 Task: Create a due date automation trigger when advanced on, on the tuesday of the week before a card is due add basic assigned only to me at 11:00 AM.
Action: Mouse moved to (1159, 368)
Screenshot: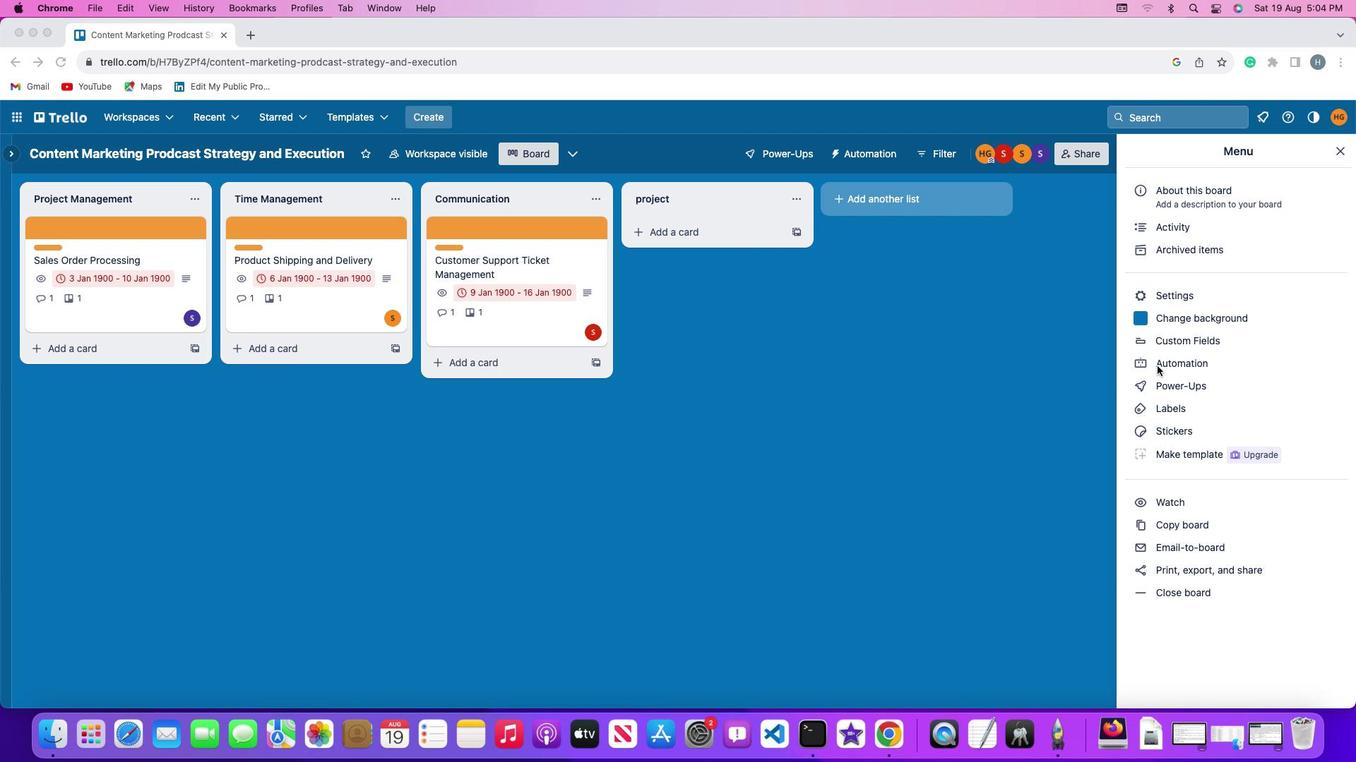 
Action: Mouse pressed left at (1159, 368)
Screenshot: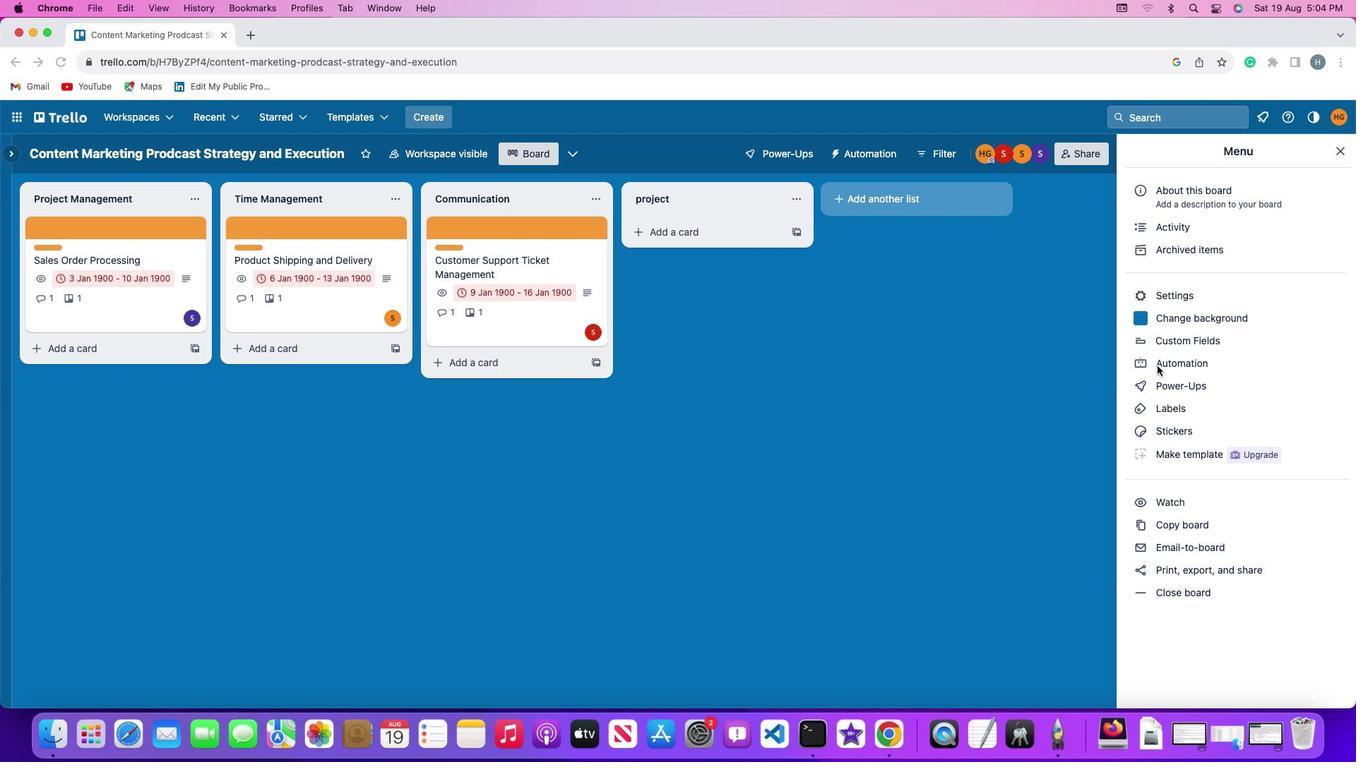 
Action: Mouse pressed left at (1159, 368)
Screenshot: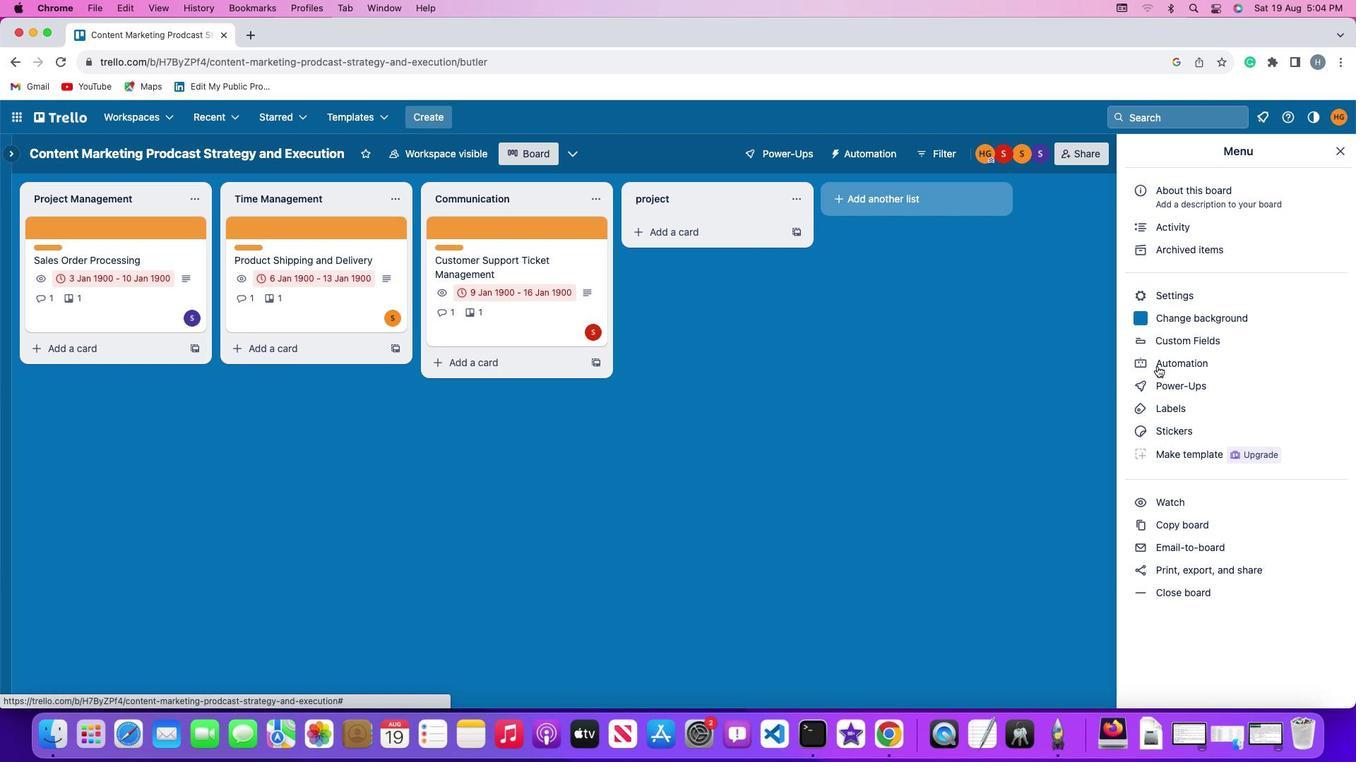 
Action: Mouse moved to (102, 337)
Screenshot: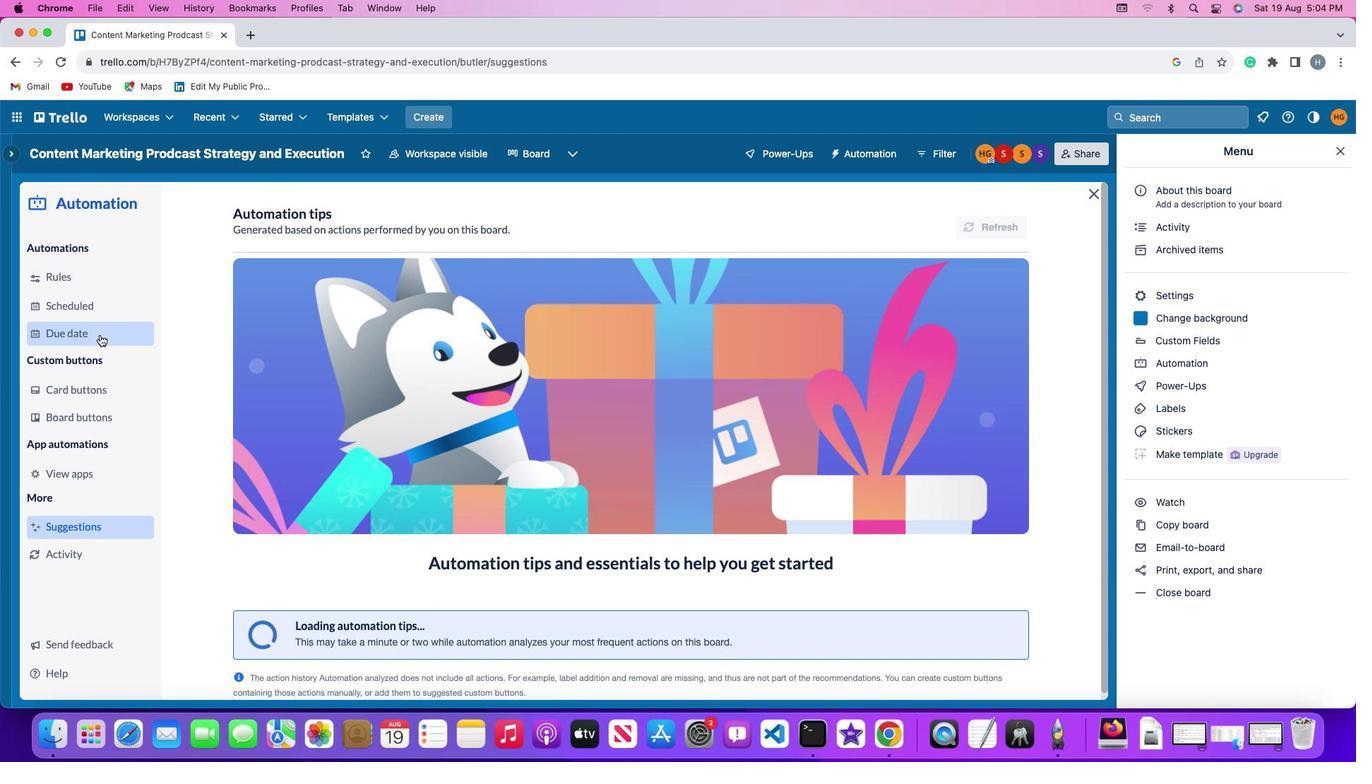 
Action: Mouse pressed left at (102, 337)
Screenshot: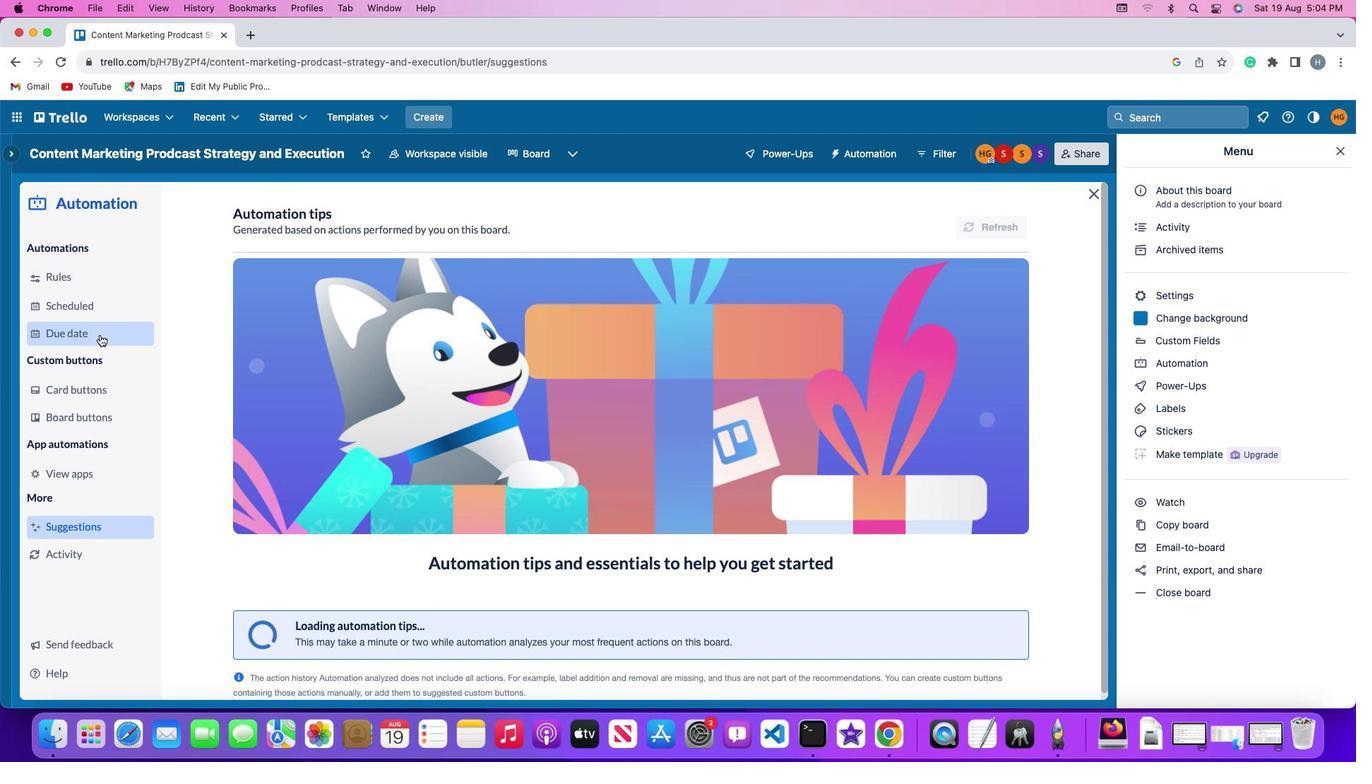 
Action: Mouse moved to (941, 216)
Screenshot: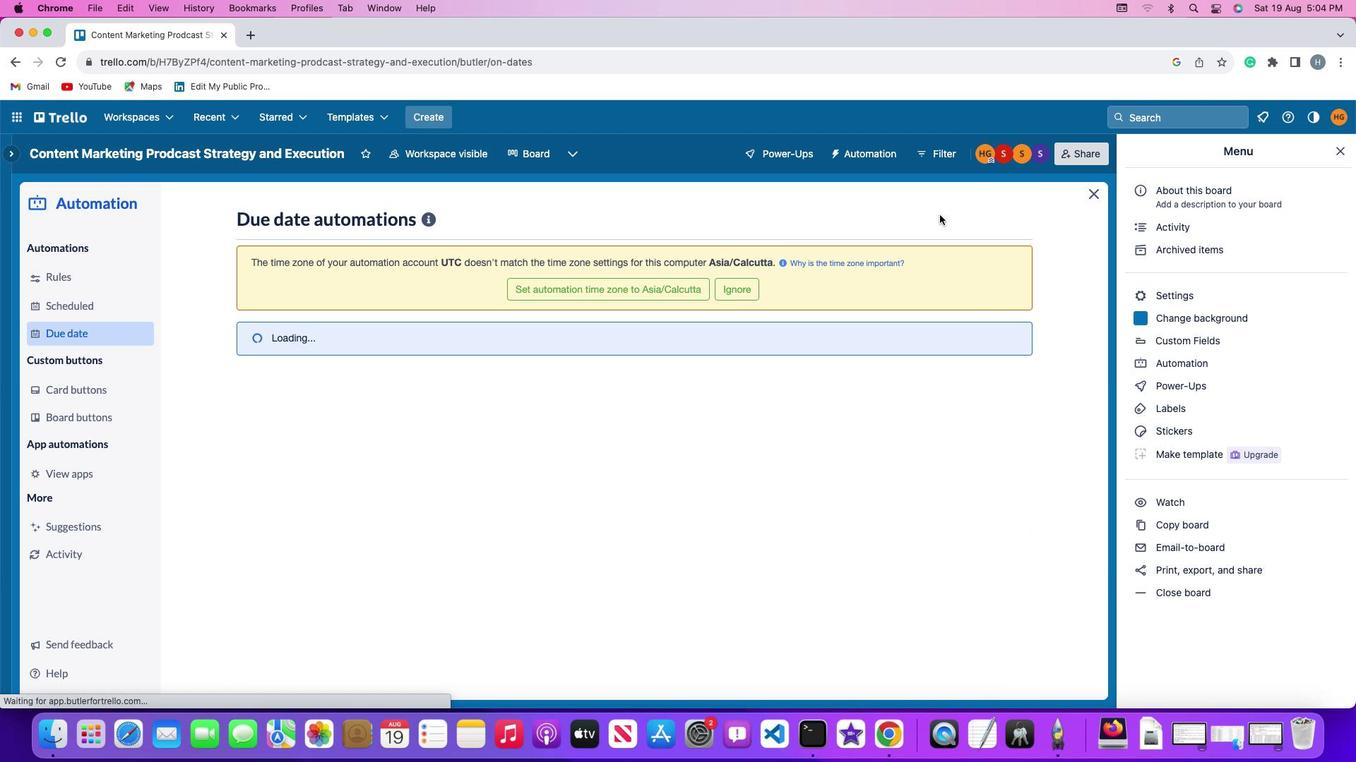 
Action: Mouse pressed left at (941, 216)
Screenshot: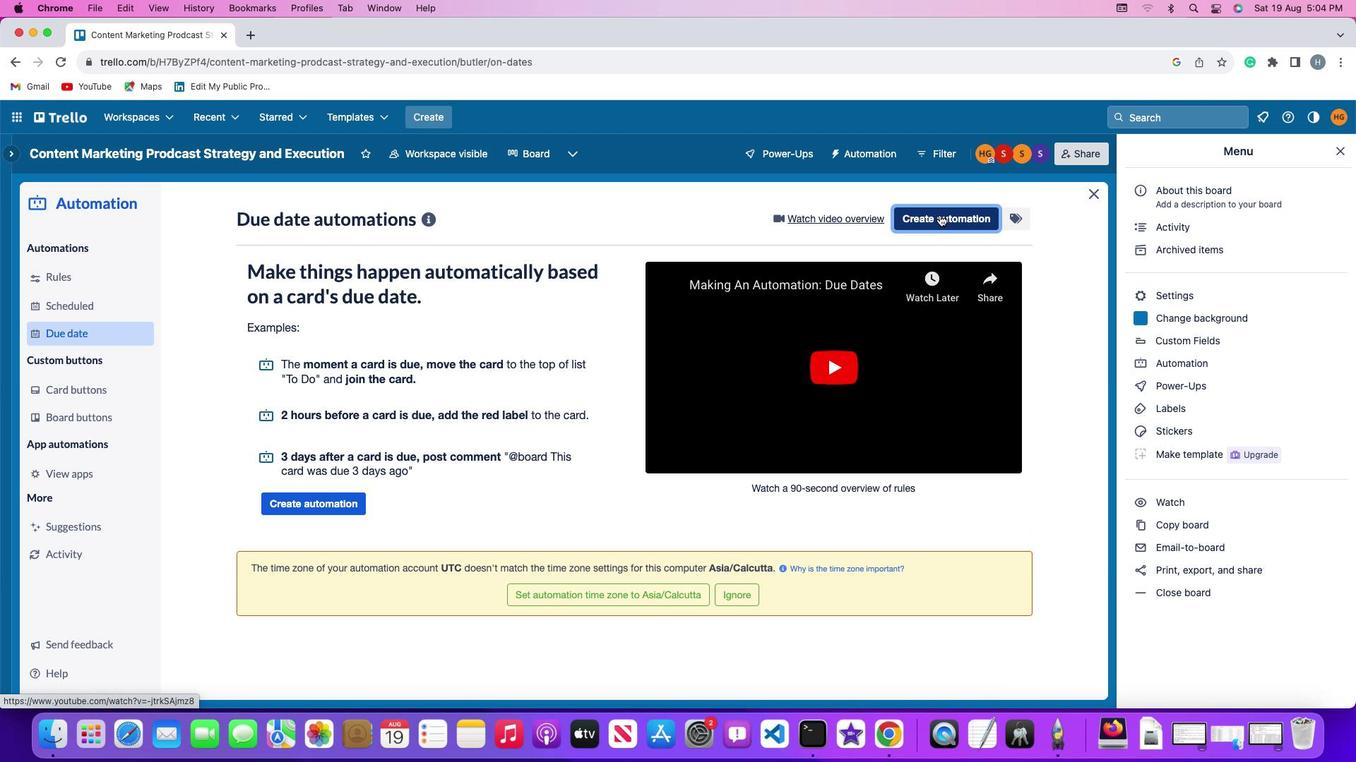 
Action: Mouse moved to (295, 358)
Screenshot: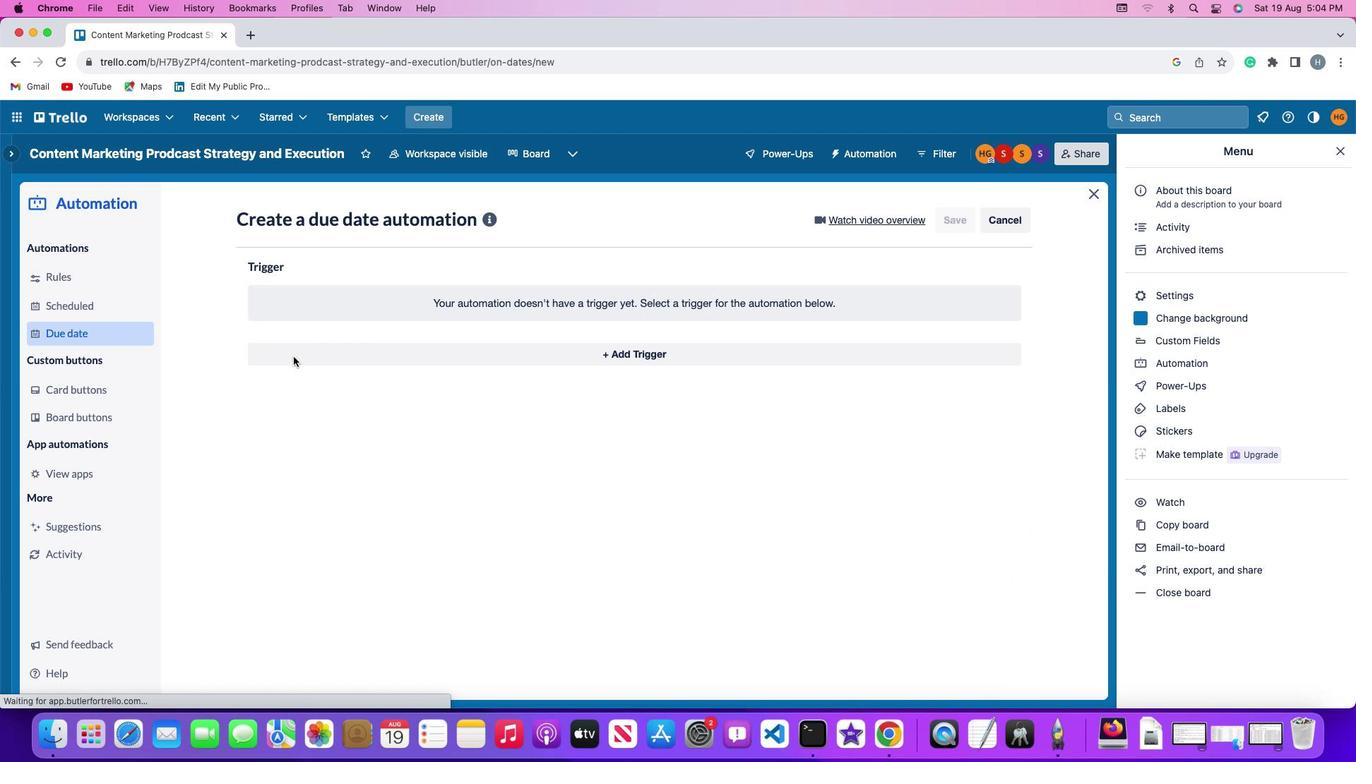 
Action: Mouse pressed left at (295, 358)
Screenshot: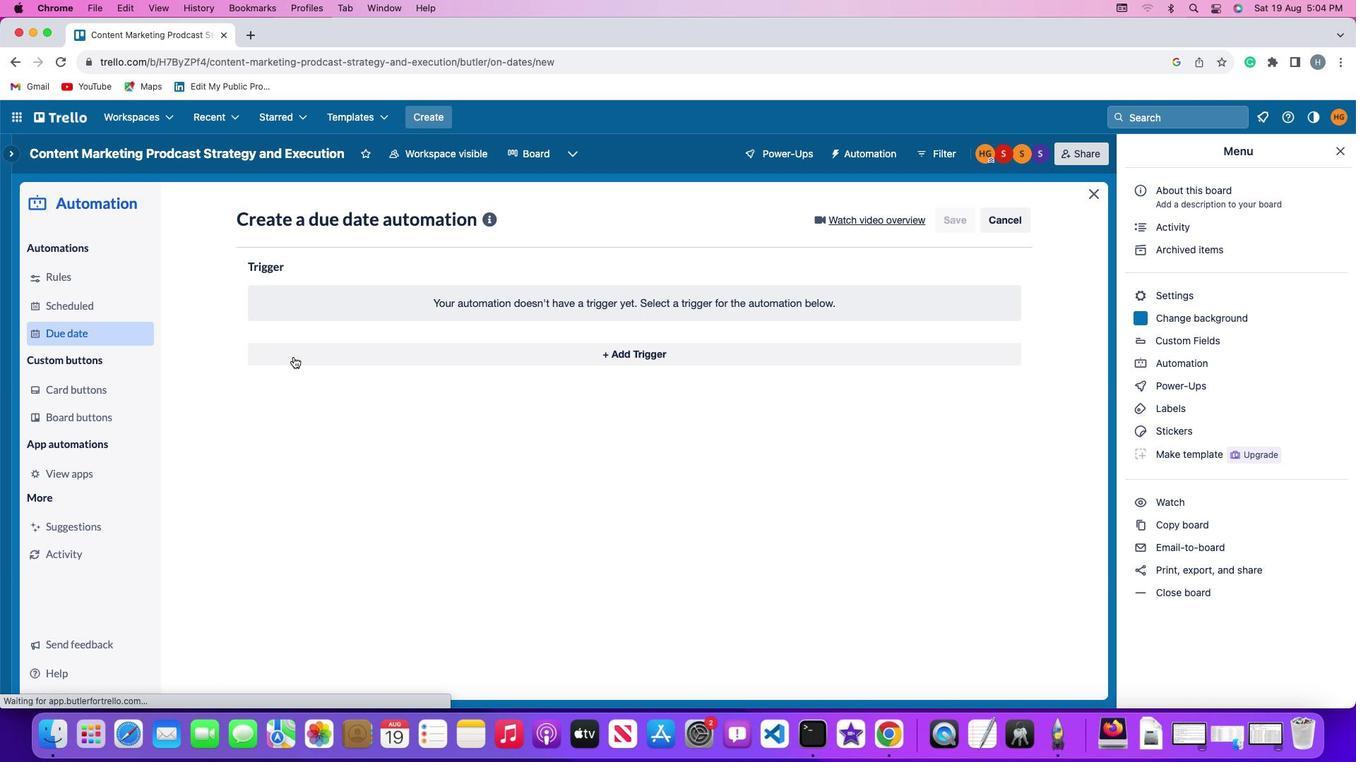 
Action: Mouse moved to (313, 611)
Screenshot: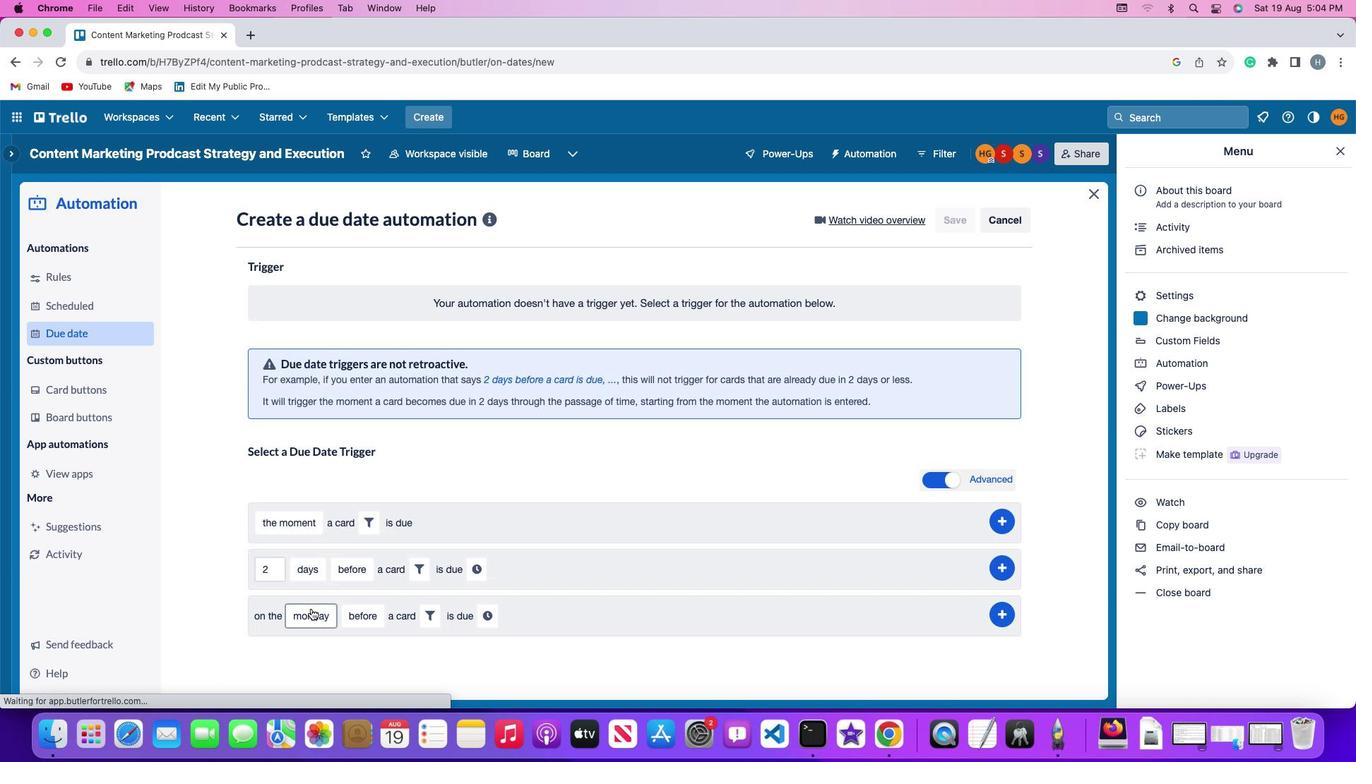 
Action: Mouse pressed left at (313, 611)
Screenshot: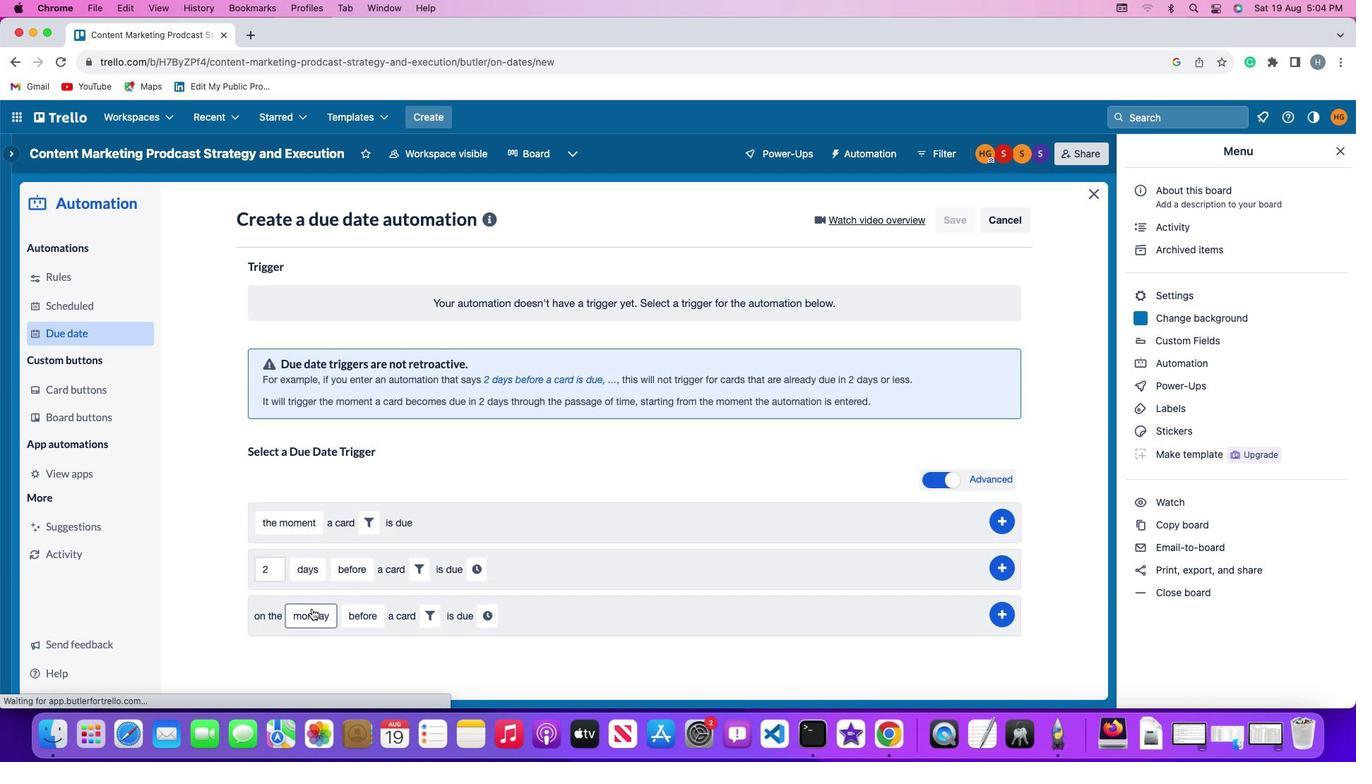 
Action: Mouse moved to (343, 451)
Screenshot: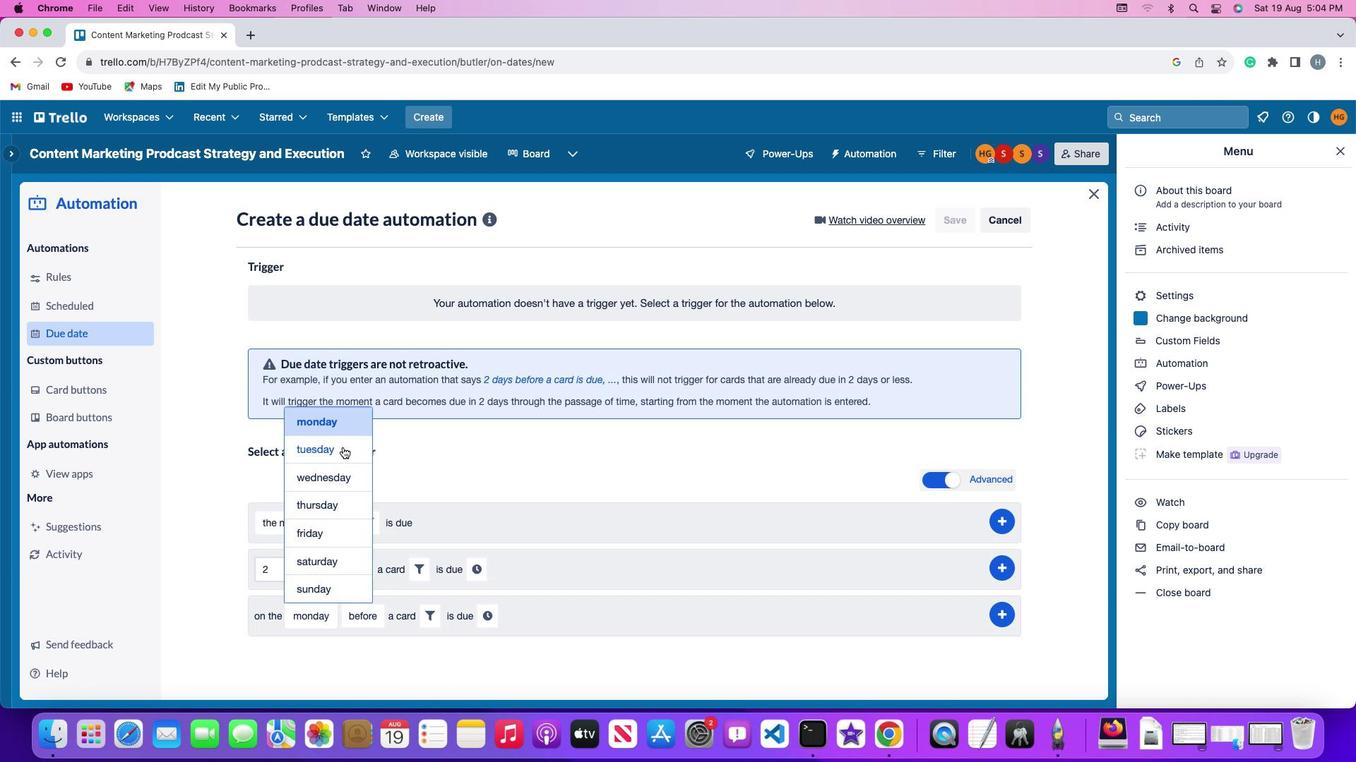 
Action: Mouse pressed left at (343, 451)
Screenshot: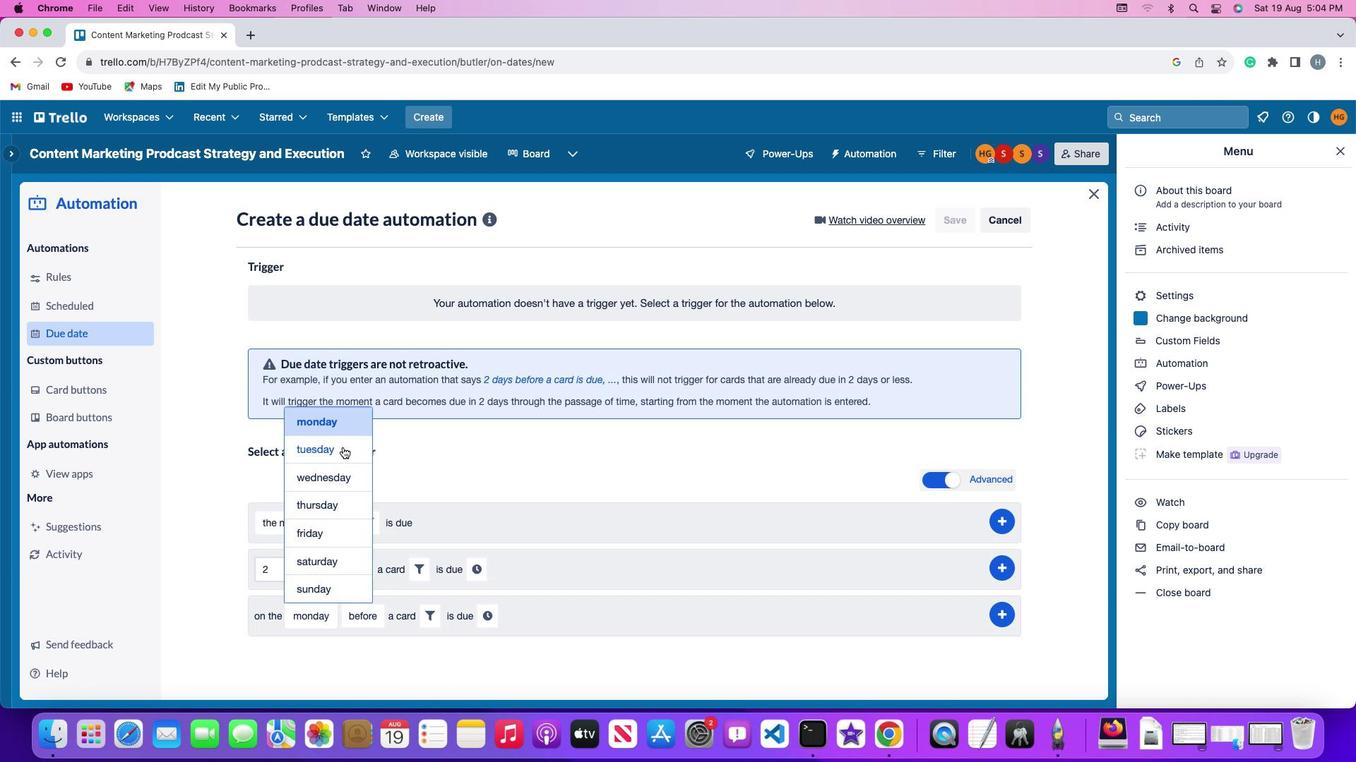 
Action: Mouse moved to (378, 614)
Screenshot: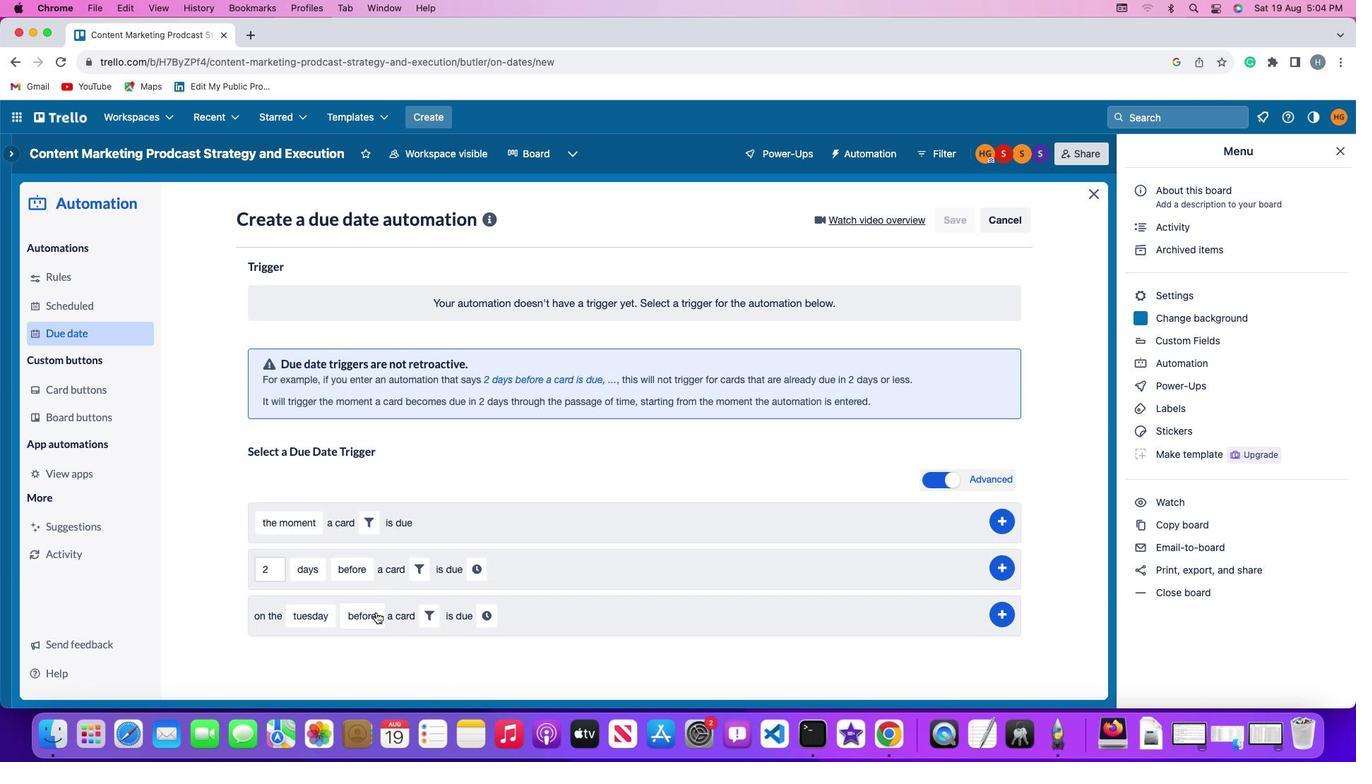 
Action: Mouse pressed left at (378, 614)
Screenshot: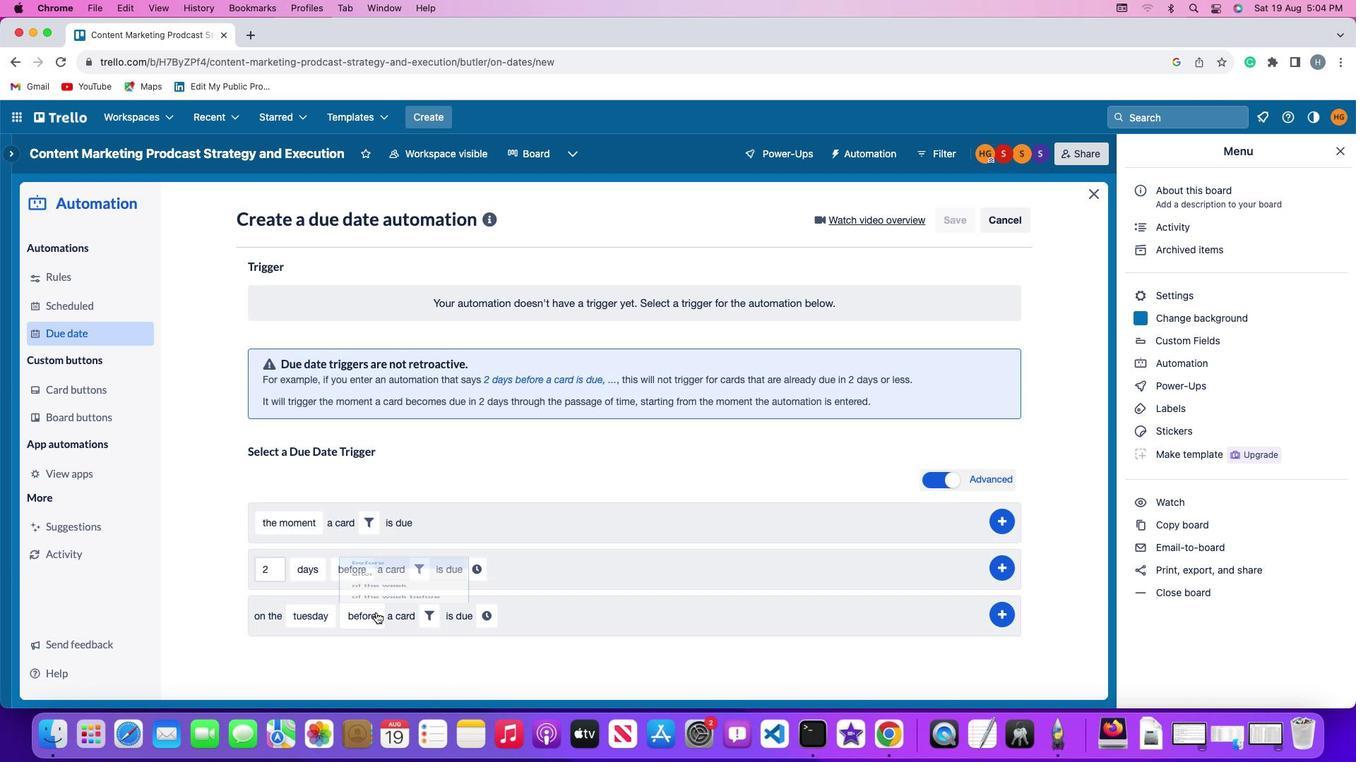 
Action: Mouse moved to (380, 594)
Screenshot: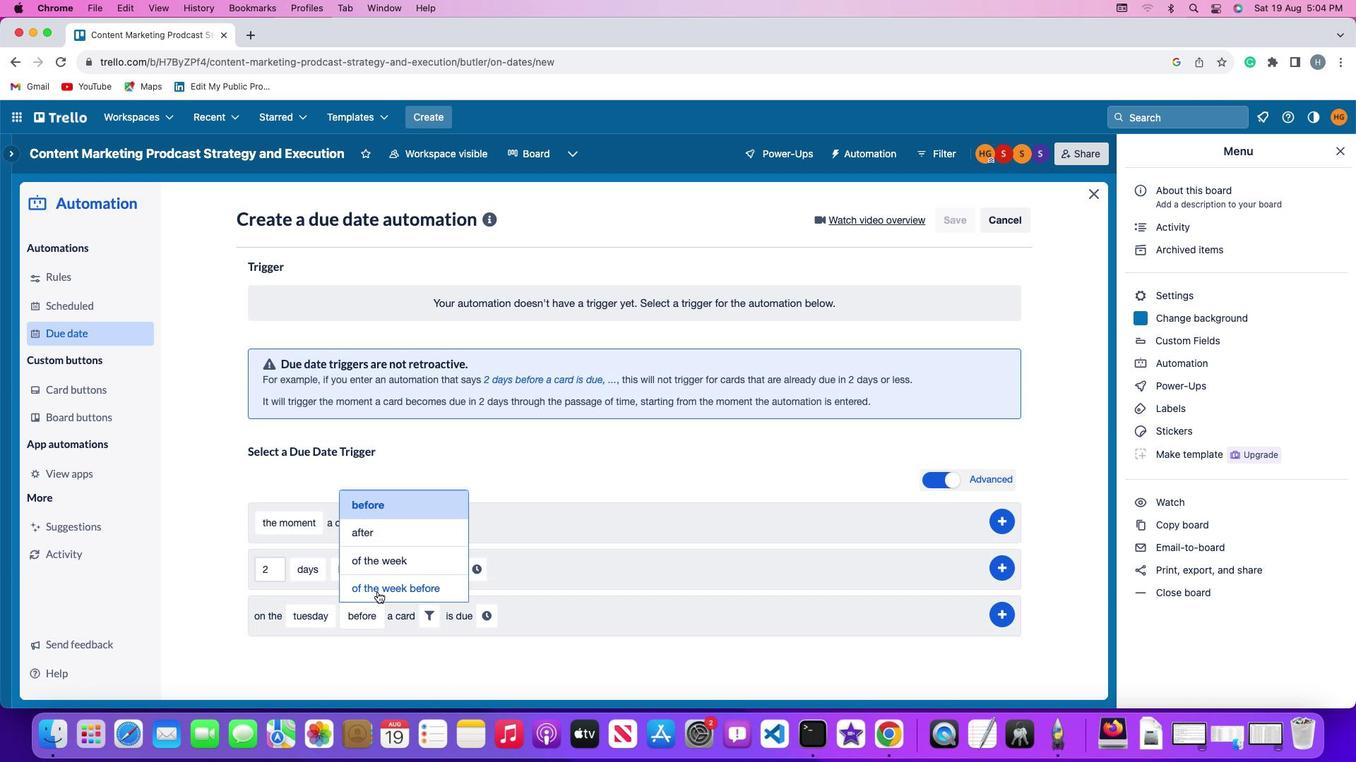 
Action: Mouse pressed left at (380, 594)
Screenshot: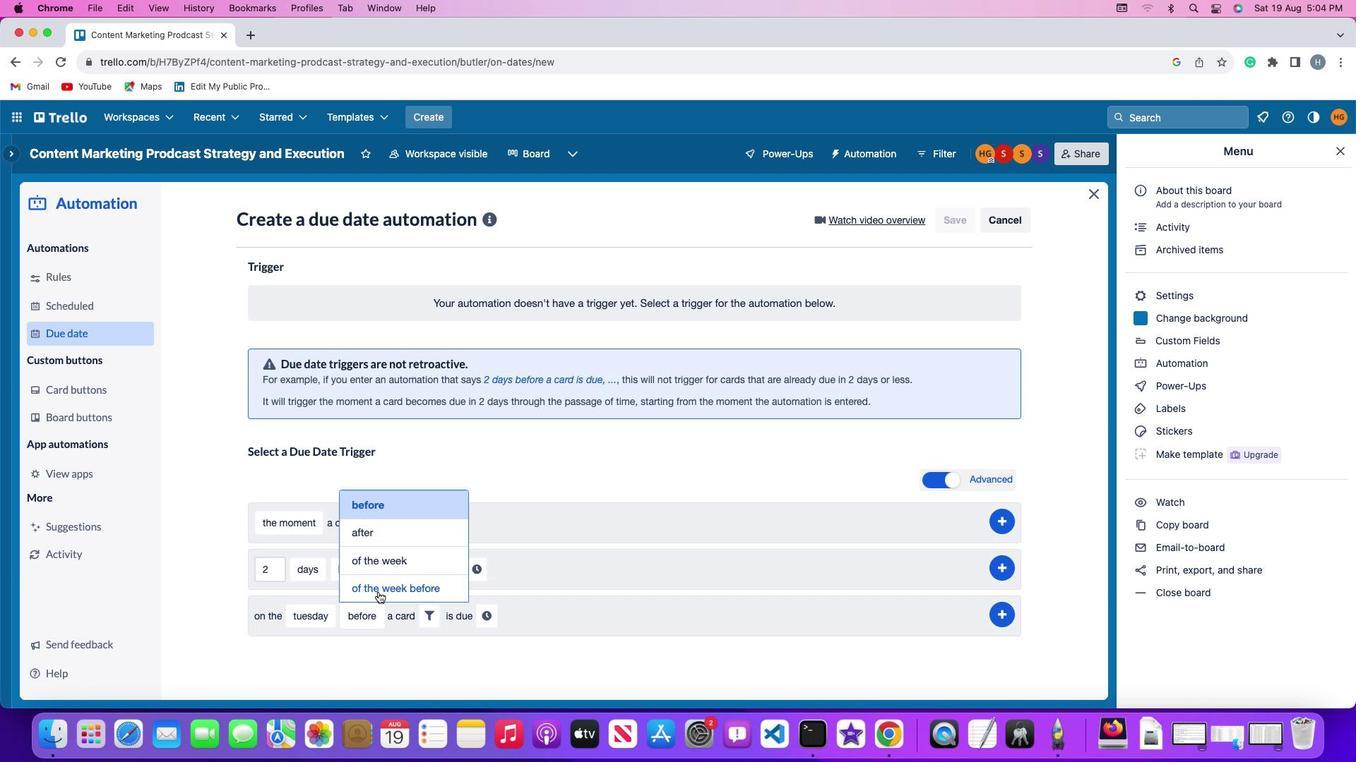 
Action: Mouse moved to (486, 614)
Screenshot: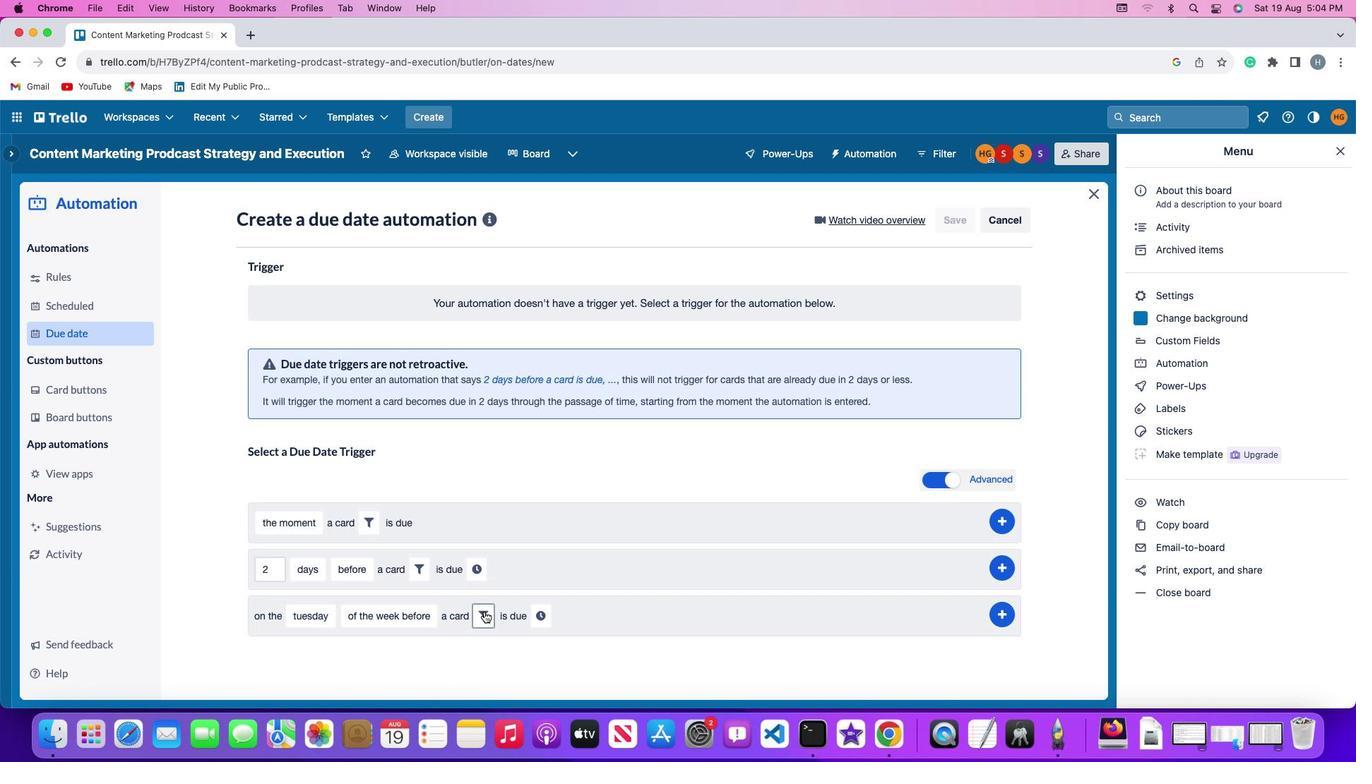 
Action: Mouse pressed left at (486, 614)
Screenshot: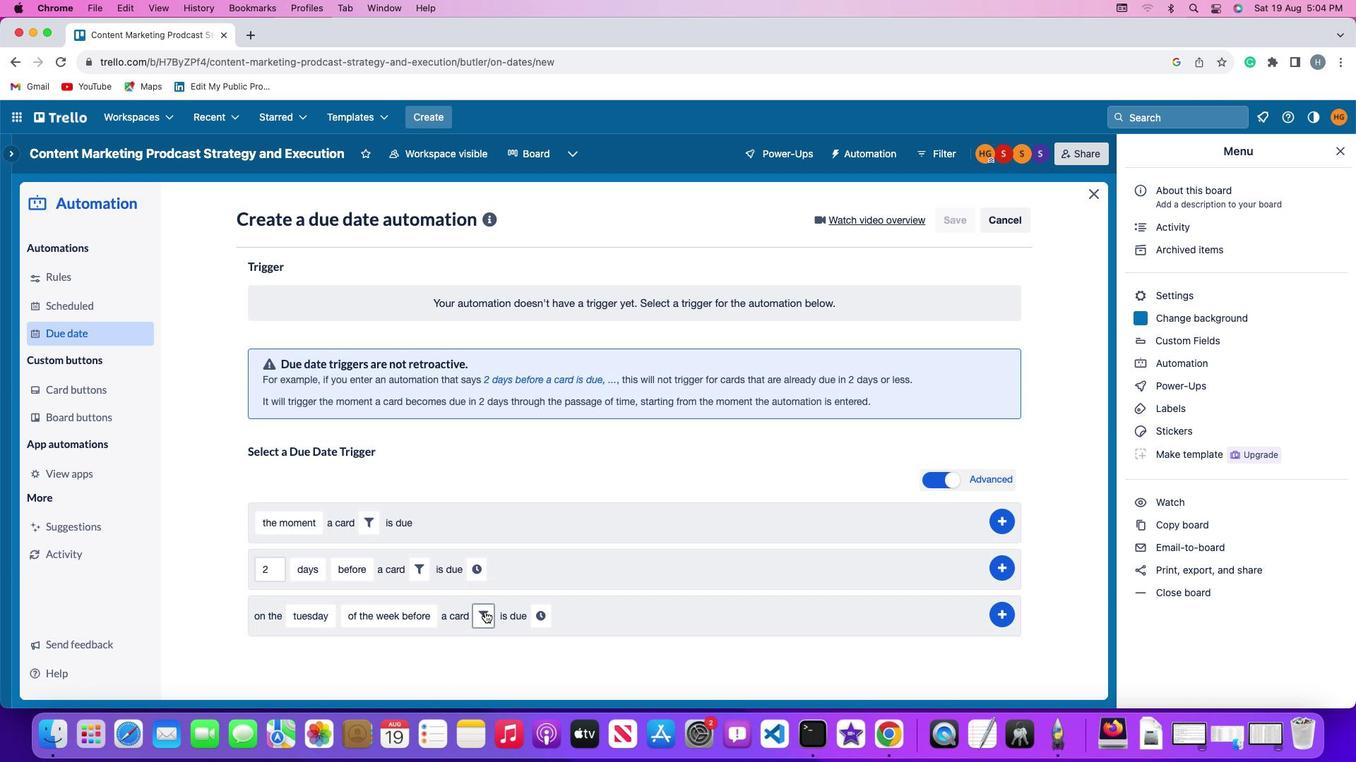 
Action: Mouse moved to (437, 666)
Screenshot: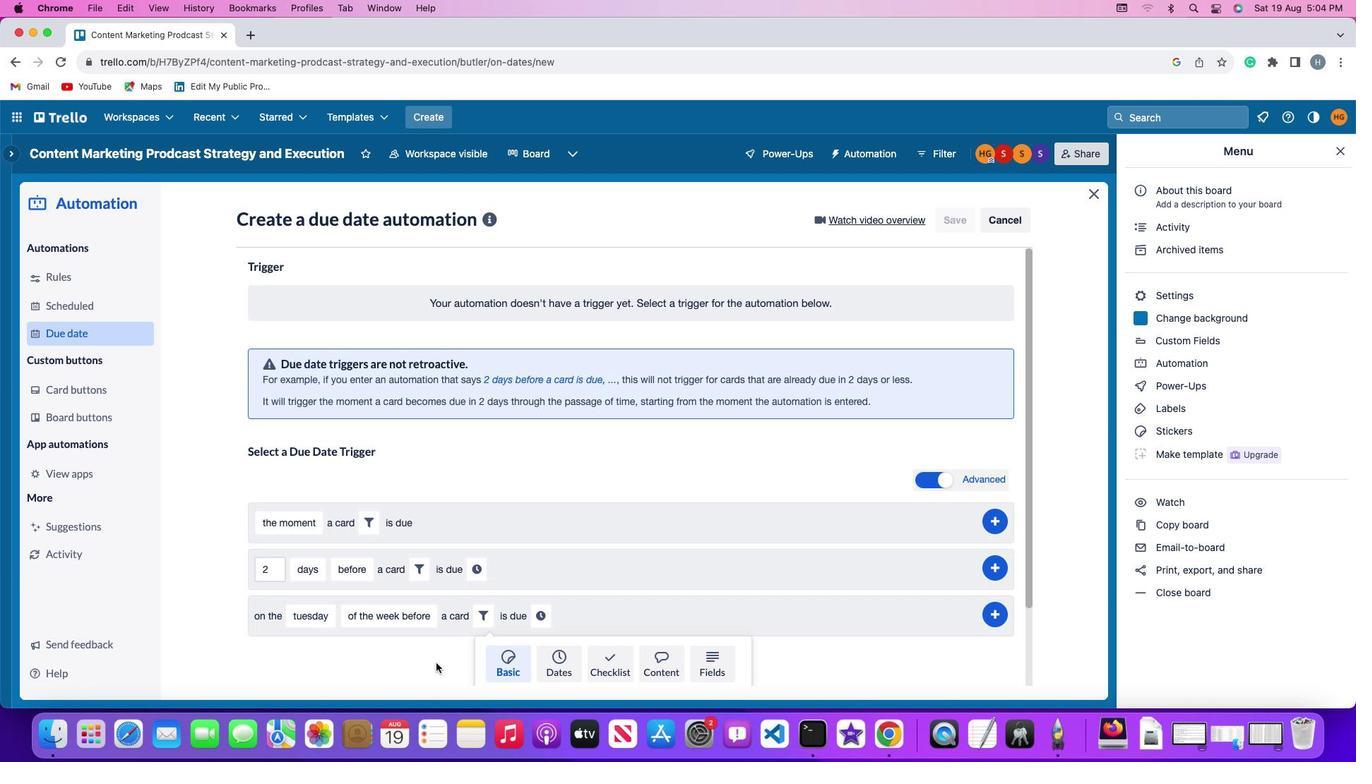 
Action: Mouse scrolled (437, 666) with delta (2, 1)
Screenshot: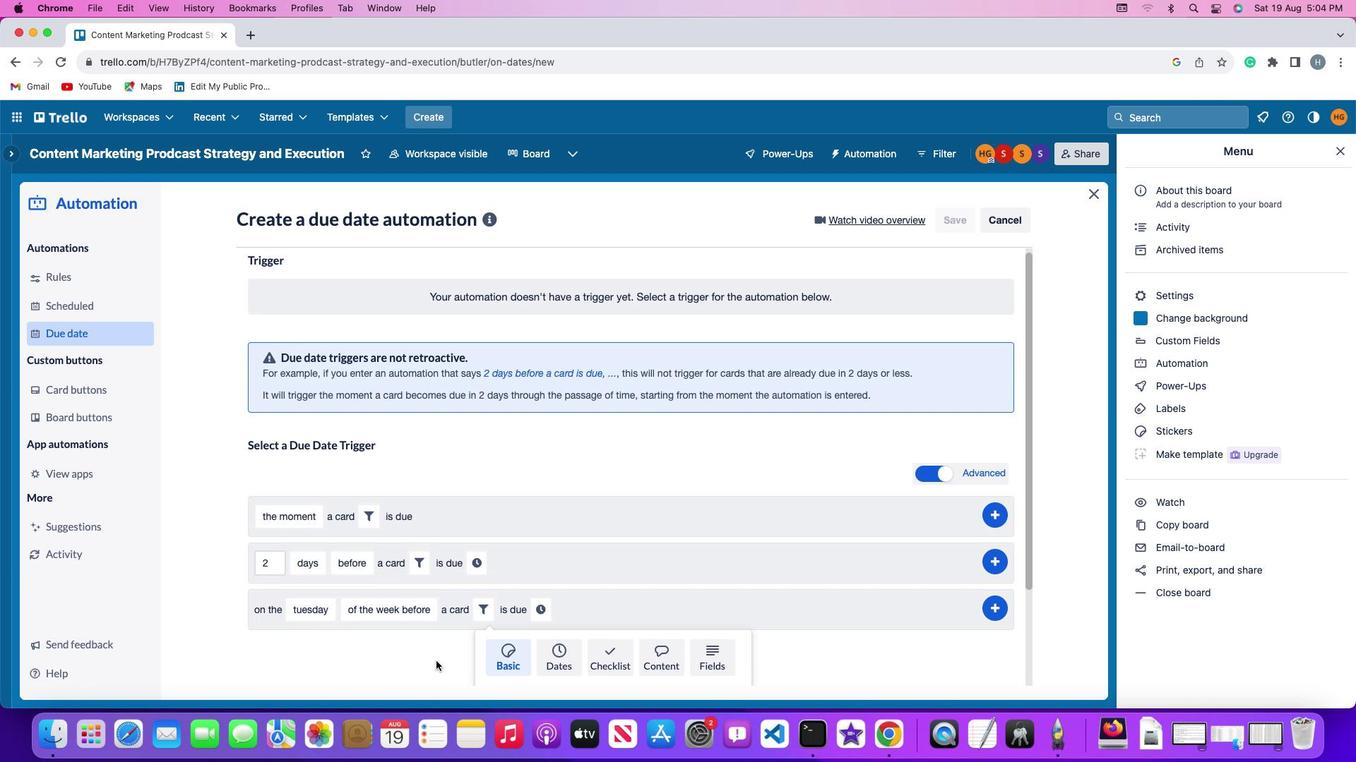 
Action: Mouse moved to (437, 666)
Screenshot: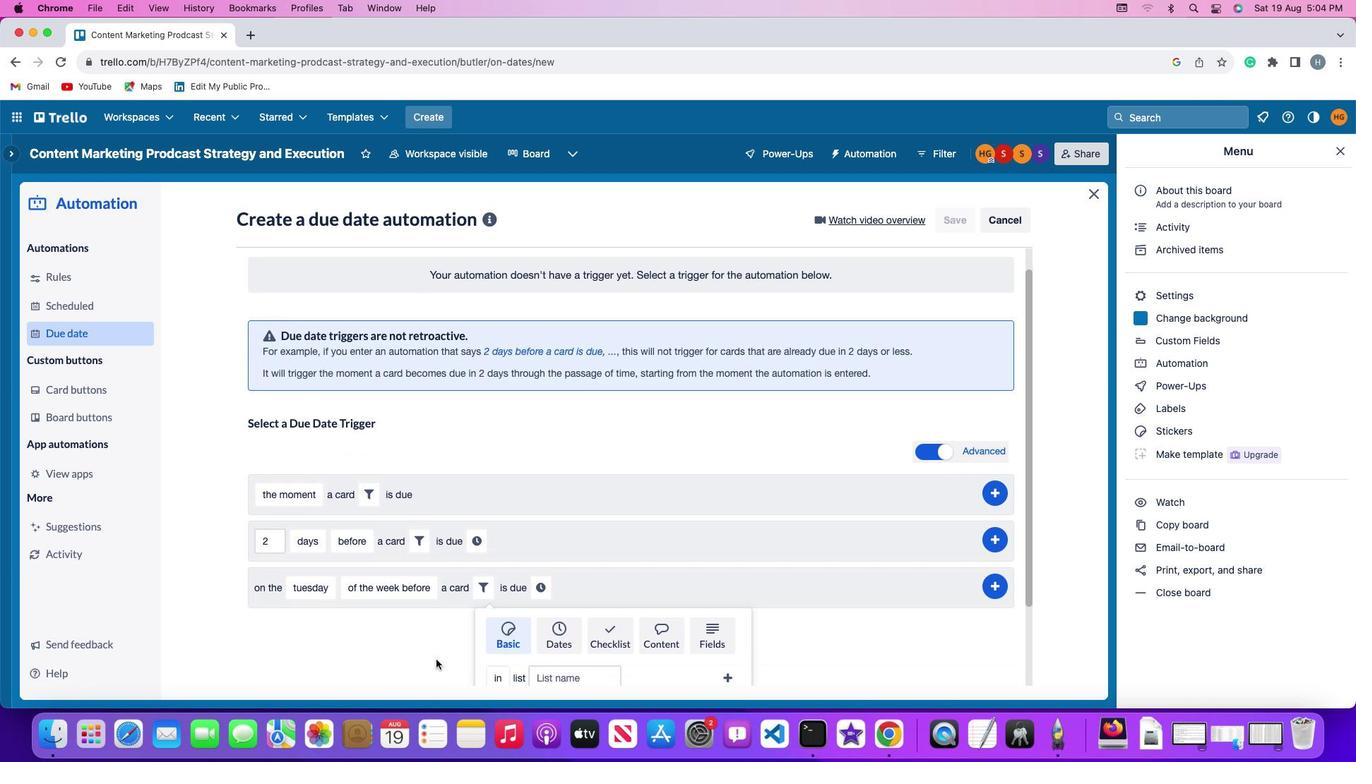 
Action: Mouse scrolled (437, 666) with delta (2, 1)
Screenshot: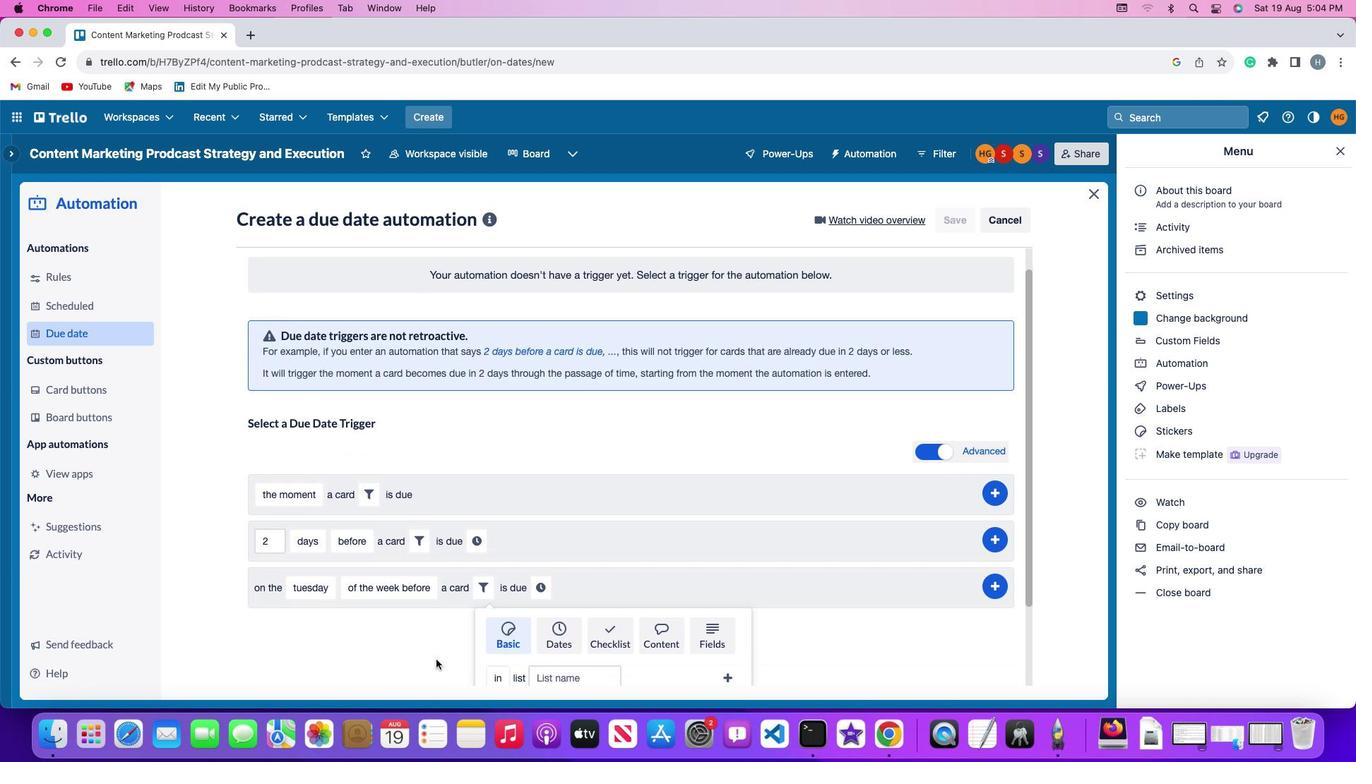 
Action: Mouse scrolled (437, 666) with delta (2, 0)
Screenshot: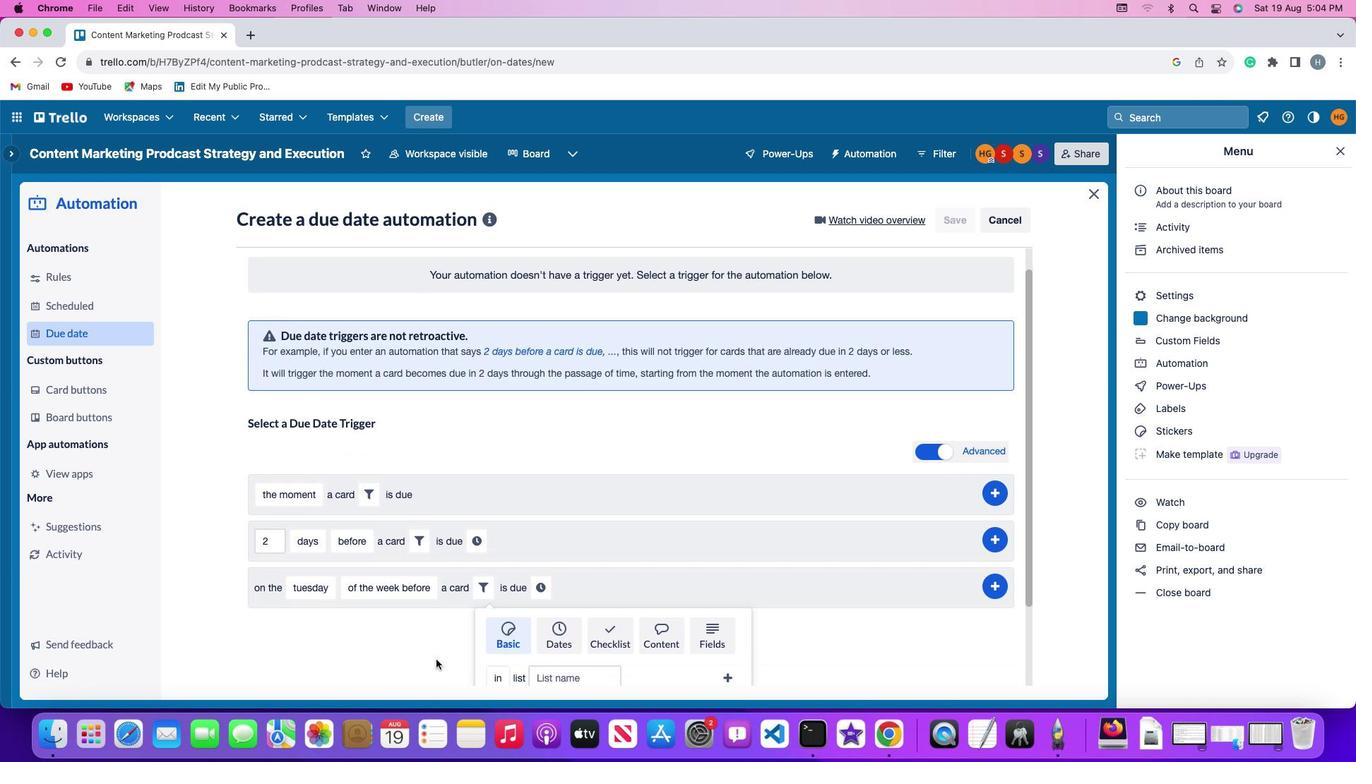 
Action: Mouse moved to (437, 665)
Screenshot: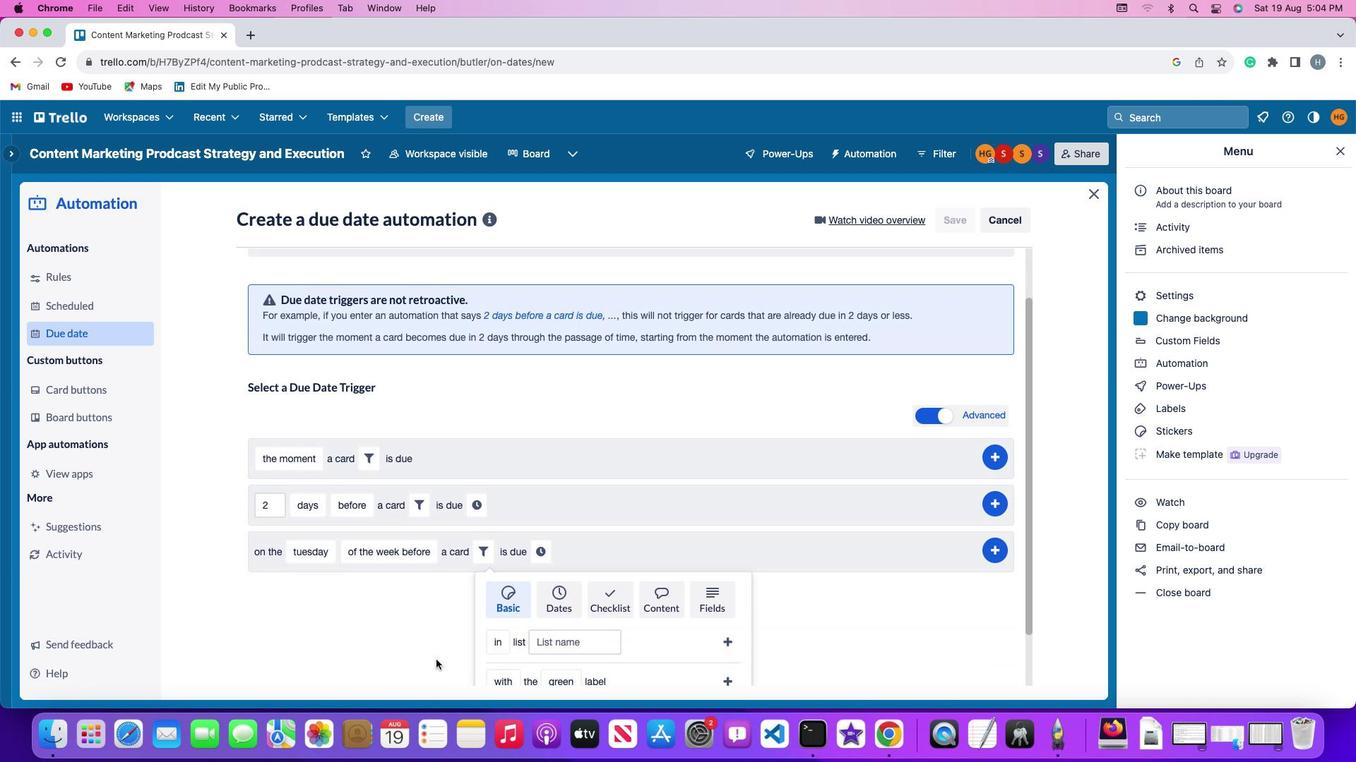 
Action: Mouse scrolled (437, 665) with delta (2, 0)
Screenshot: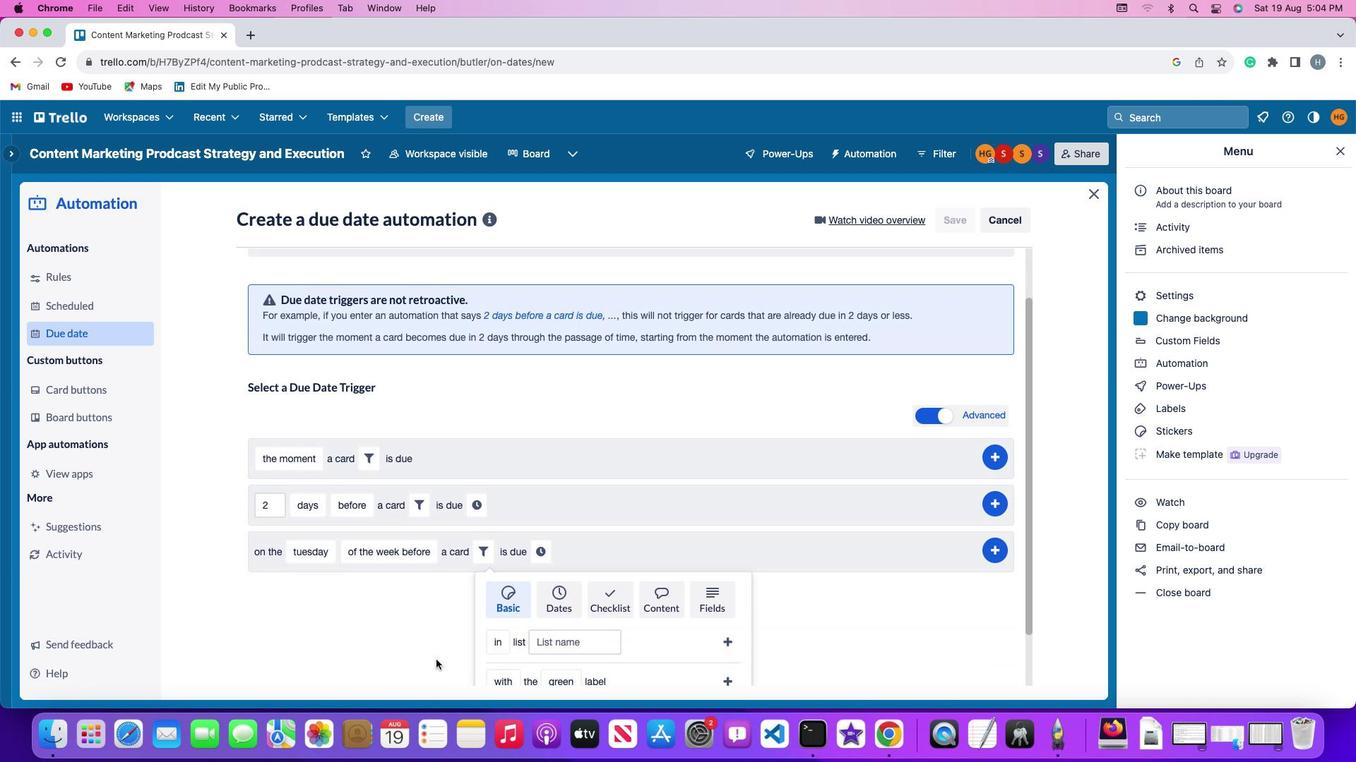 
Action: Mouse moved to (440, 662)
Screenshot: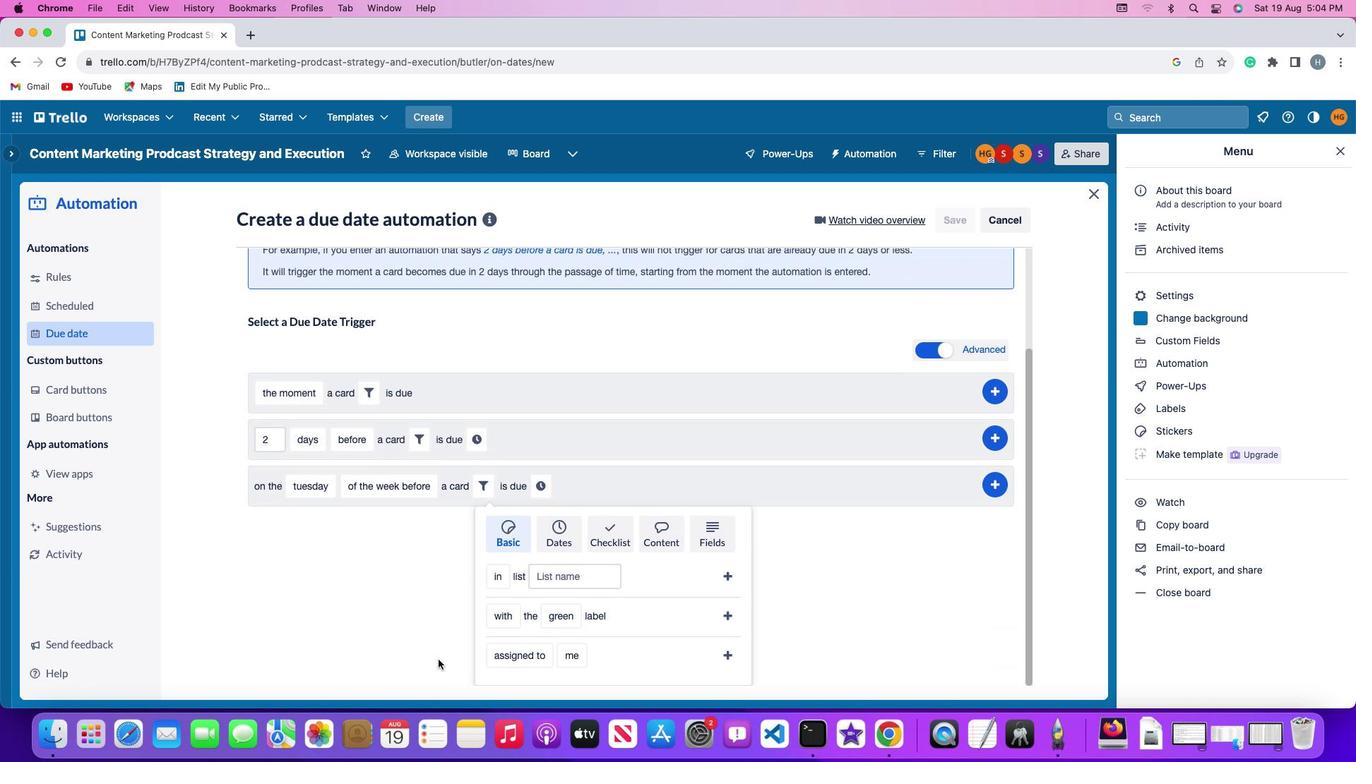 
Action: Mouse scrolled (440, 662) with delta (2, 1)
Screenshot: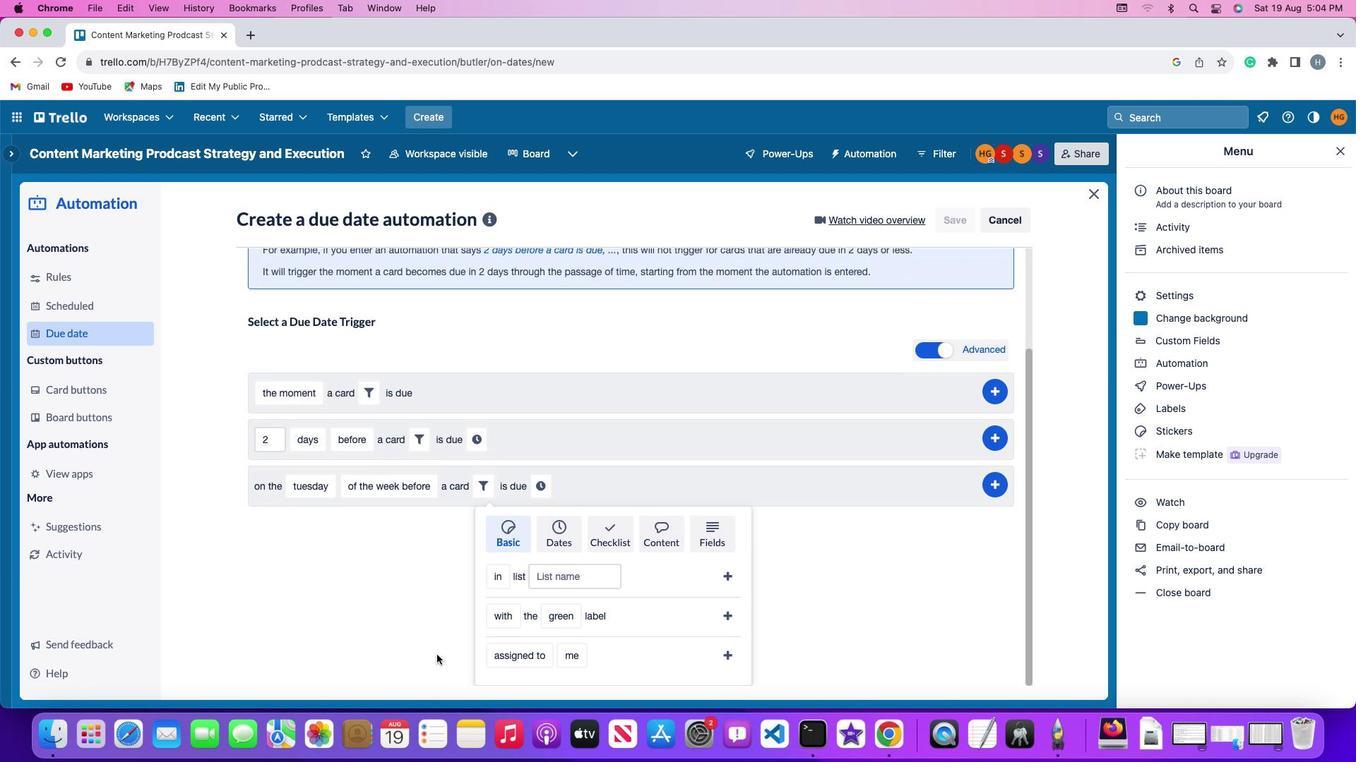 
Action: Mouse scrolled (440, 662) with delta (2, 1)
Screenshot: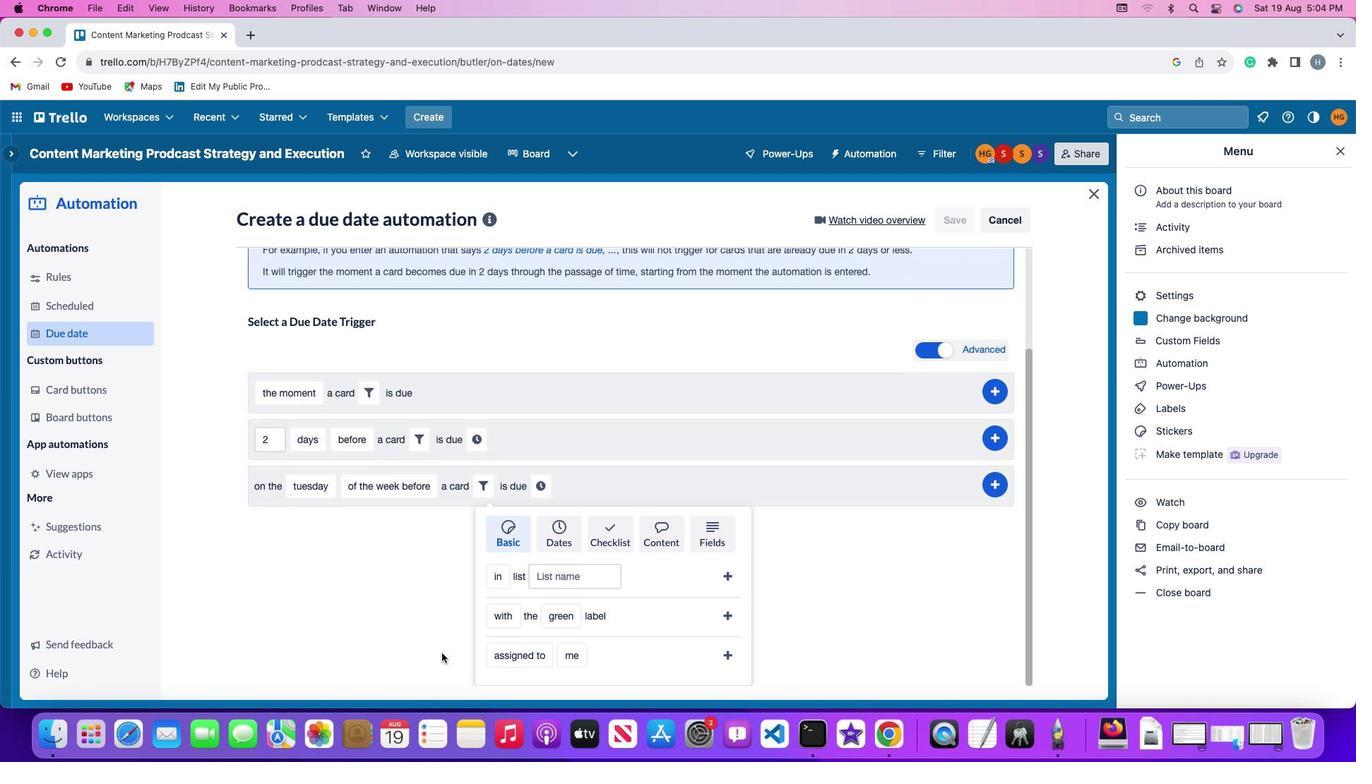 
Action: Mouse moved to (440, 659)
Screenshot: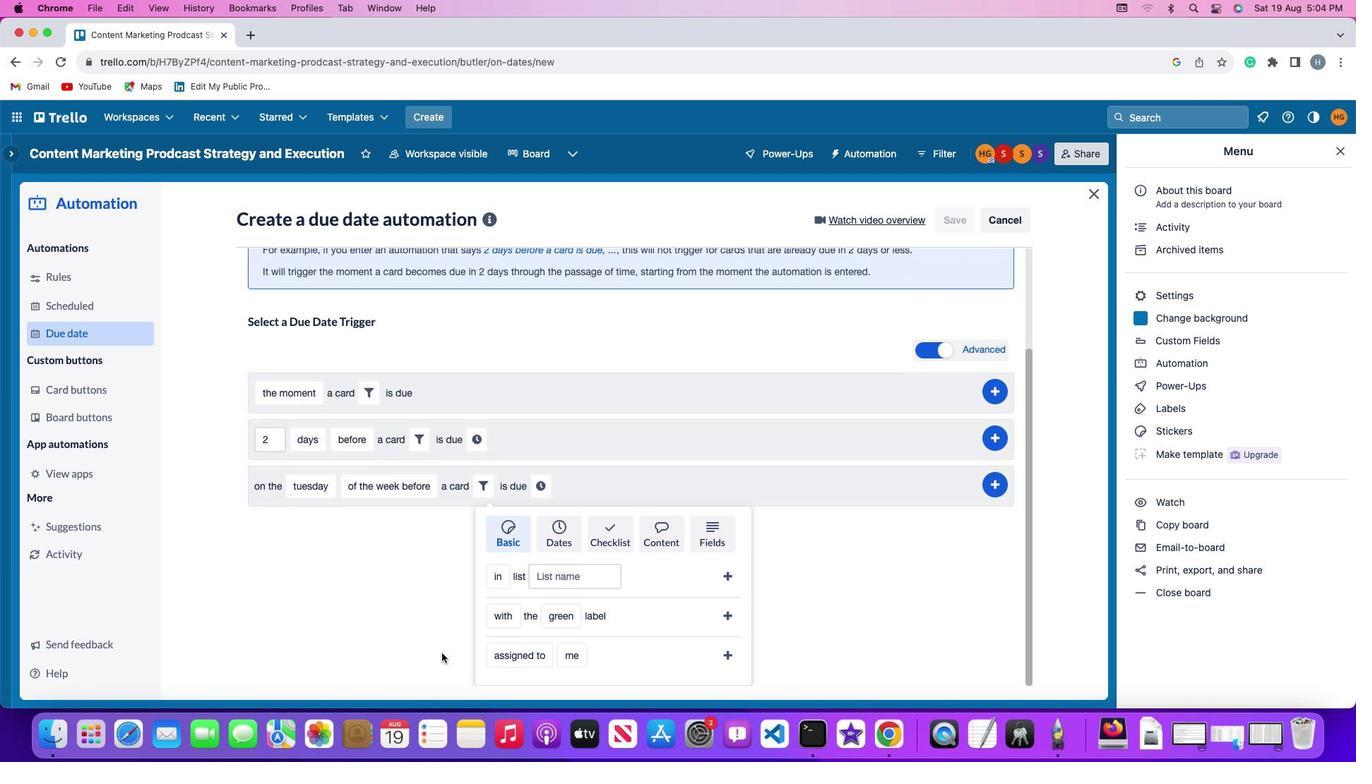 
Action: Mouse scrolled (440, 659) with delta (2, 0)
Screenshot: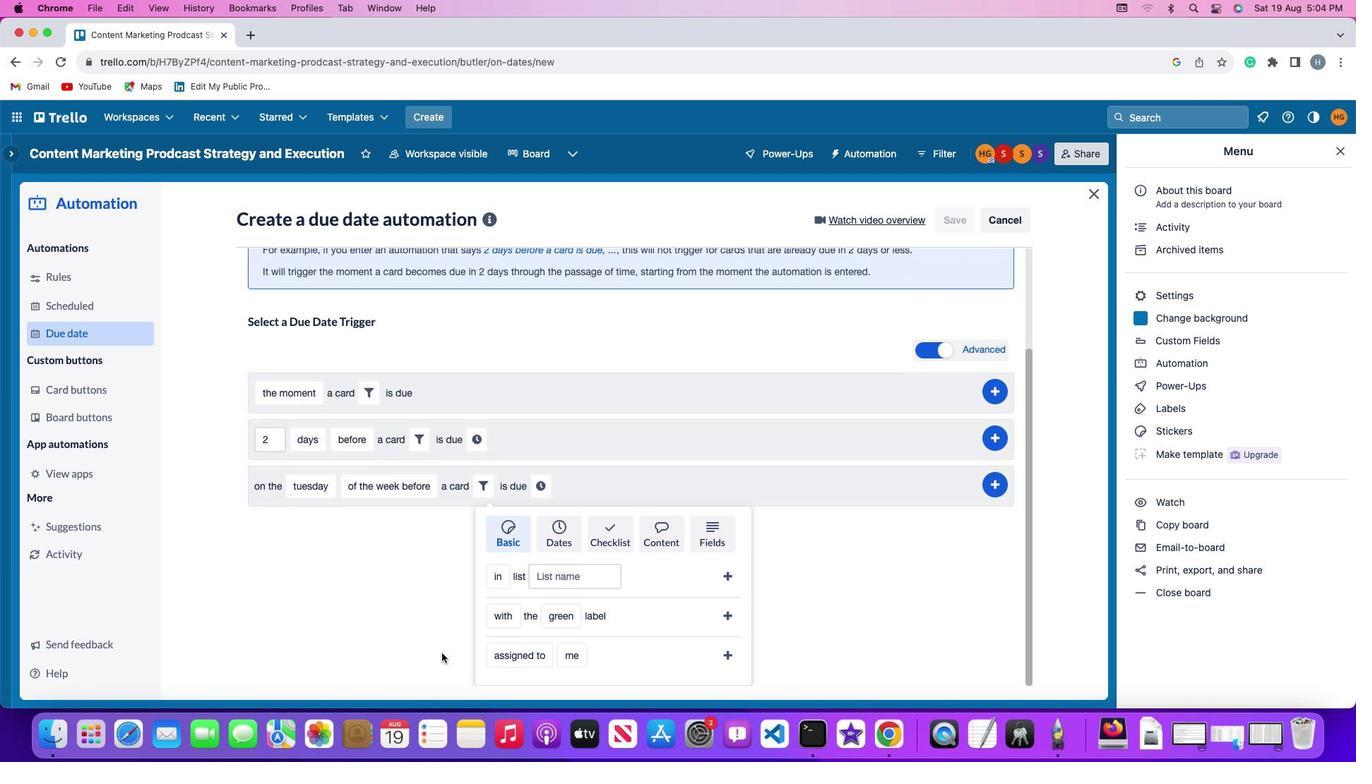 
Action: Mouse moved to (507, 659)
Screenshot: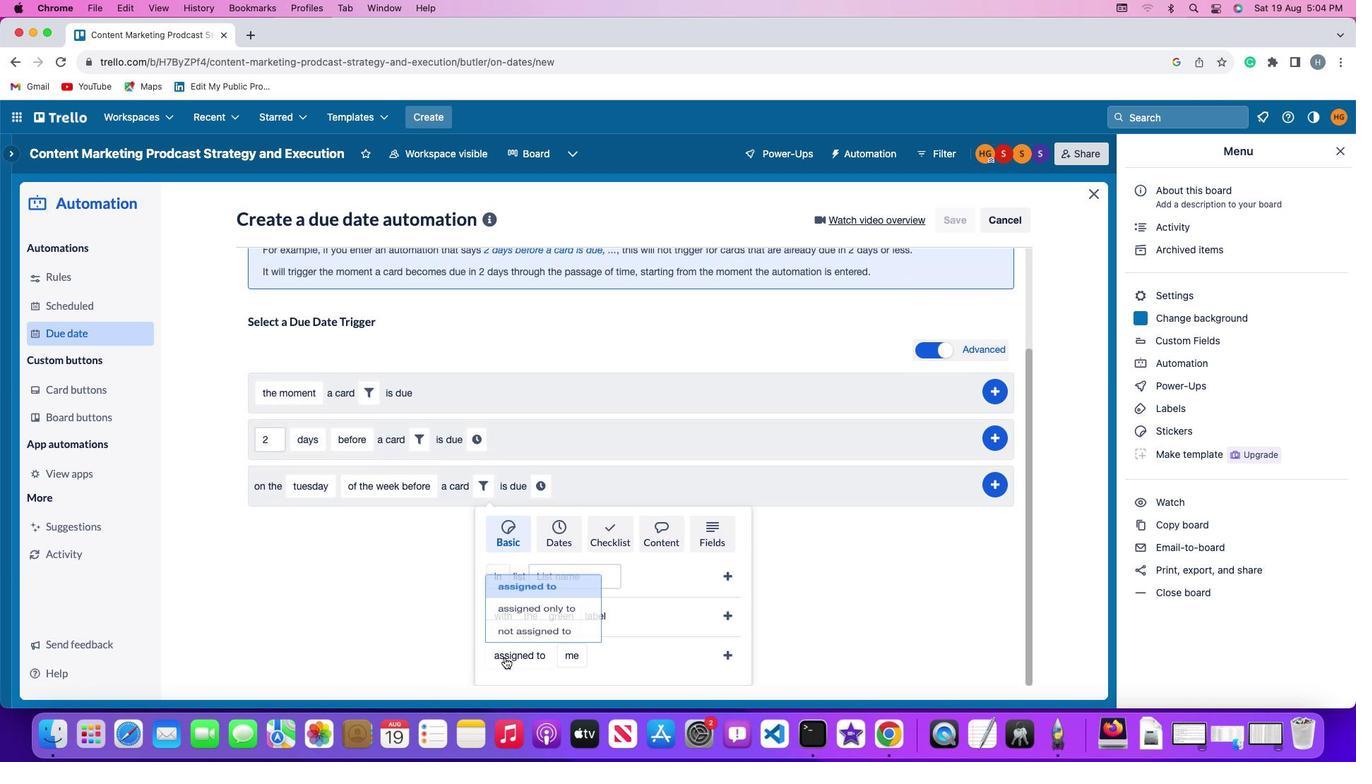
Action: Mouse pressed left at (507, 659)
Screenshot: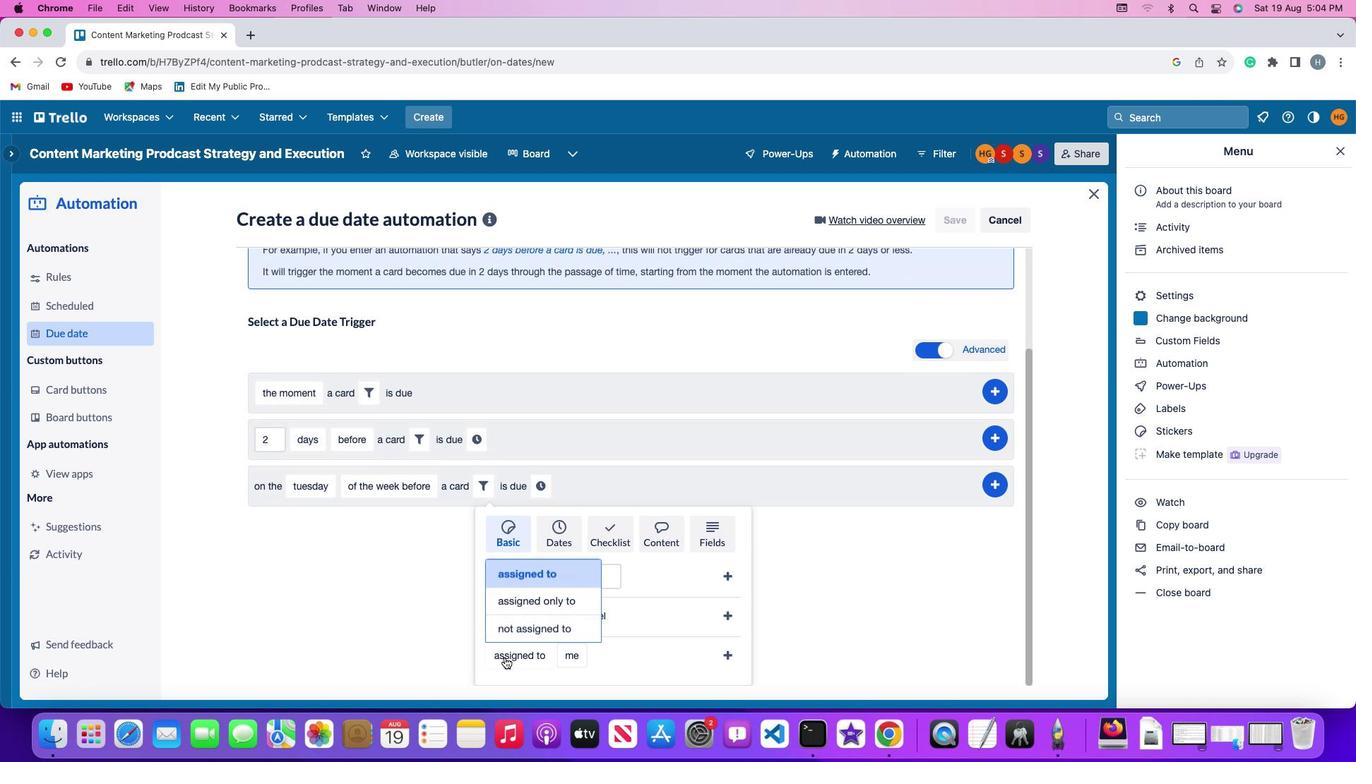 
Action: Mouse moved to (524, 601)
Screenshot: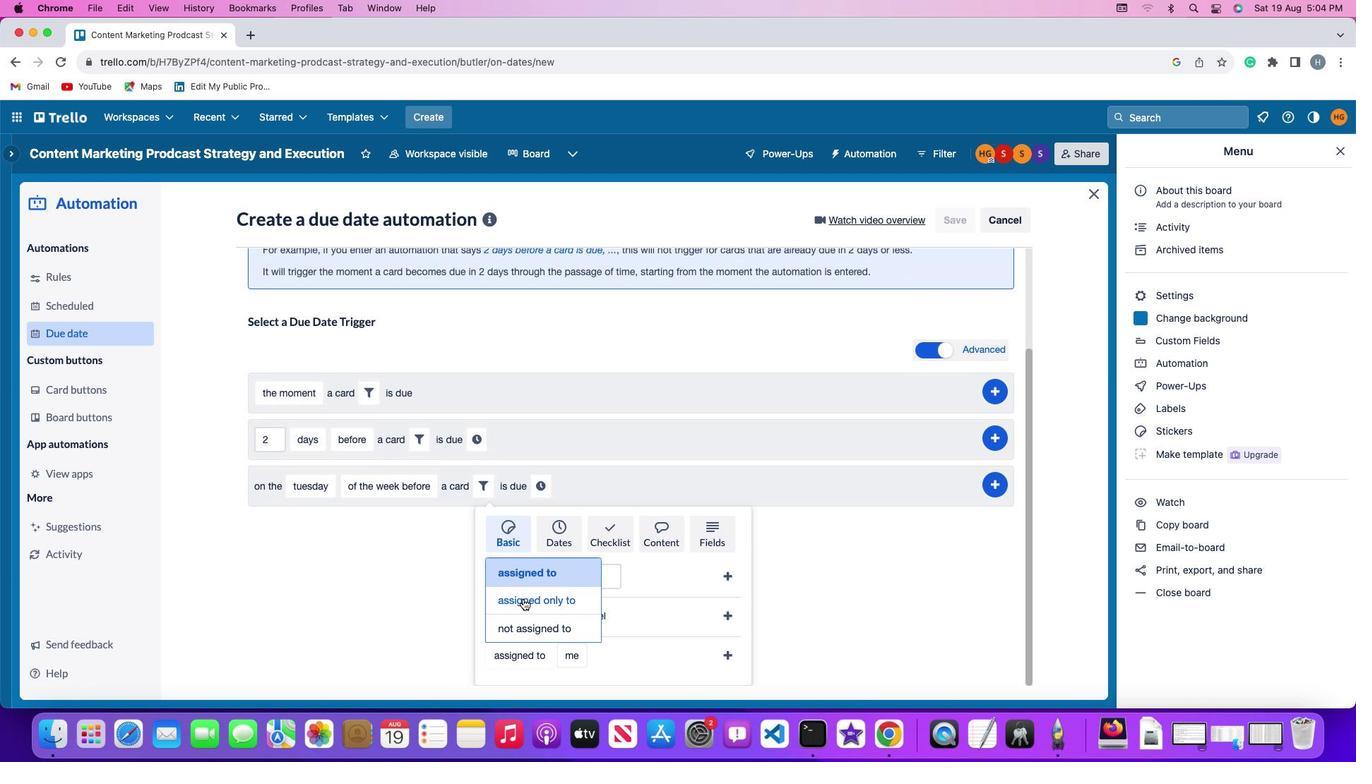
Action: Mouse pressed left at (524, 601)
Screenshot: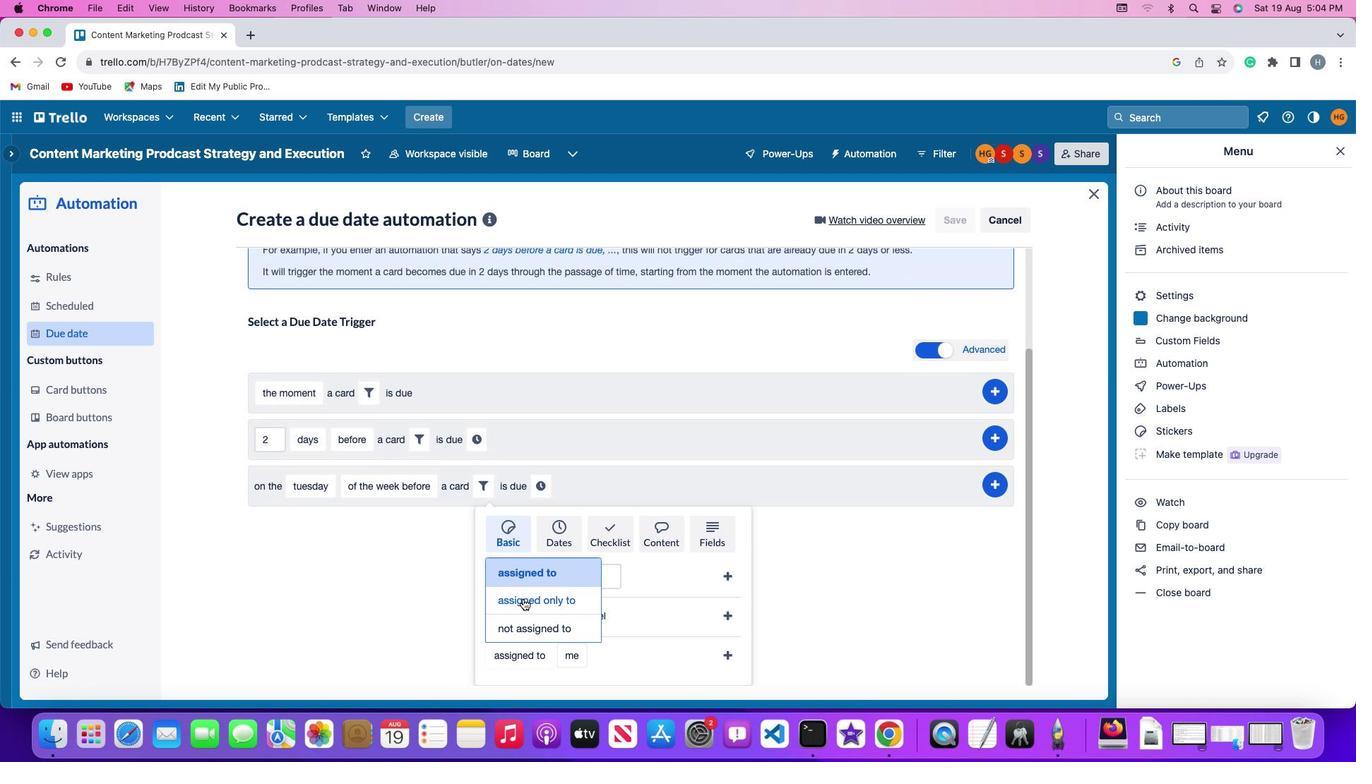 
Action: Mouse moved to (591, 649)
Screenshot: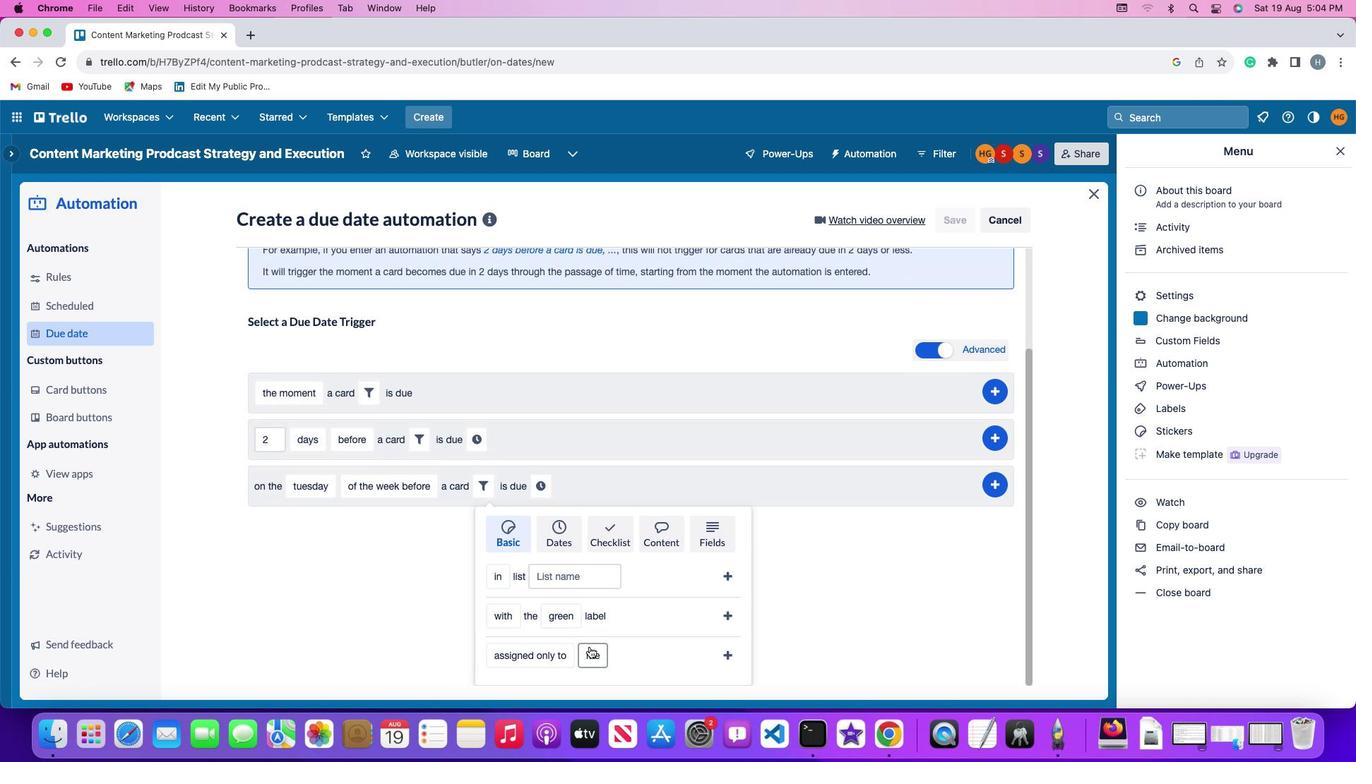 
Action: Mouse pressed left at (591, 649)
Screenshot: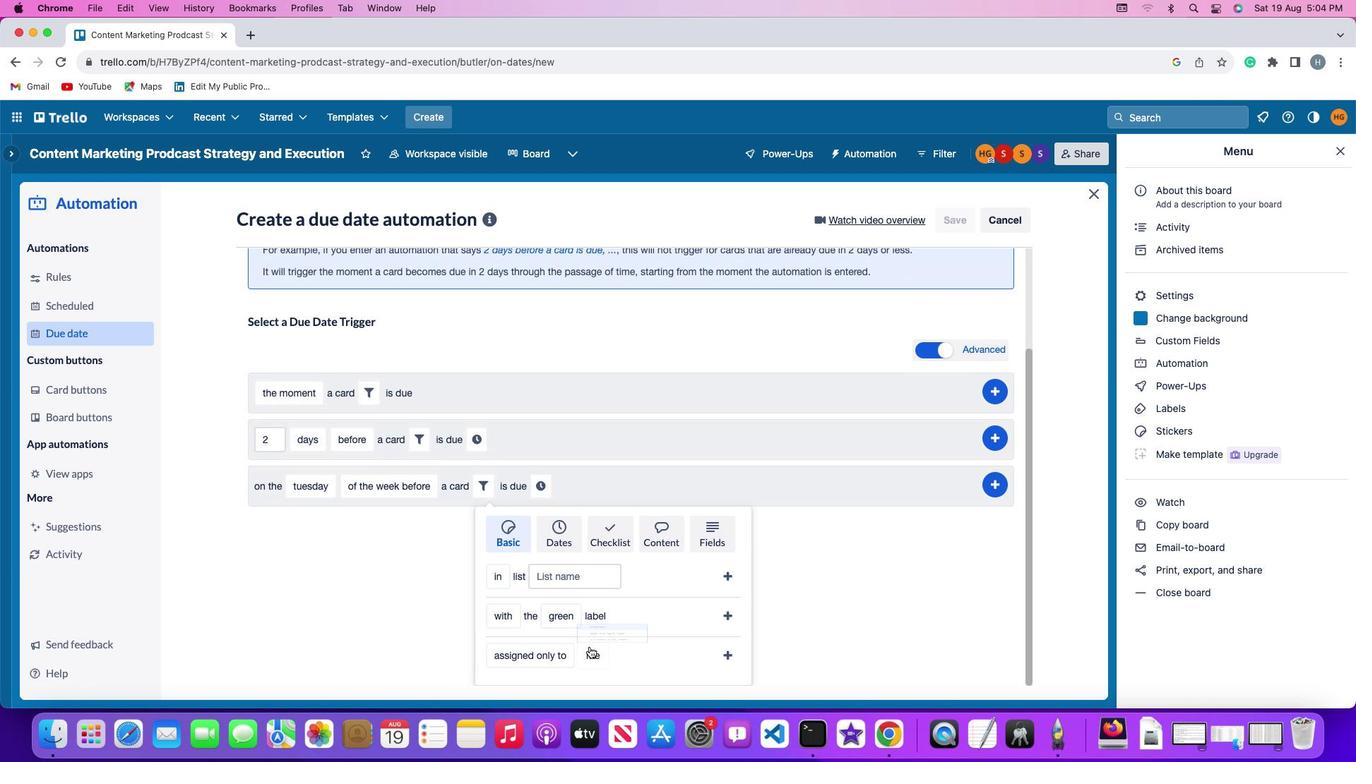 
Action: Mouse moved to (604, 577)
Screenshot: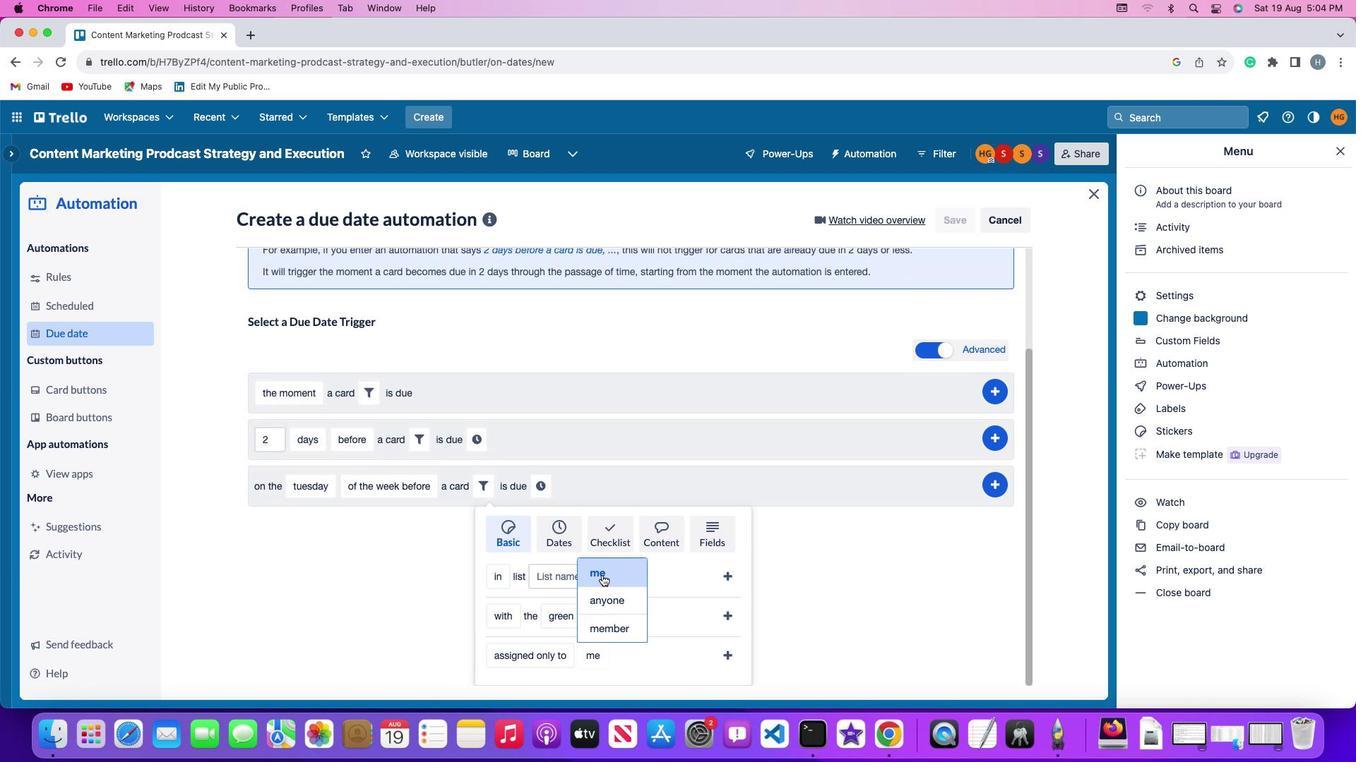 
Action: Mouse pressed left at (604, 577)
Screenshot: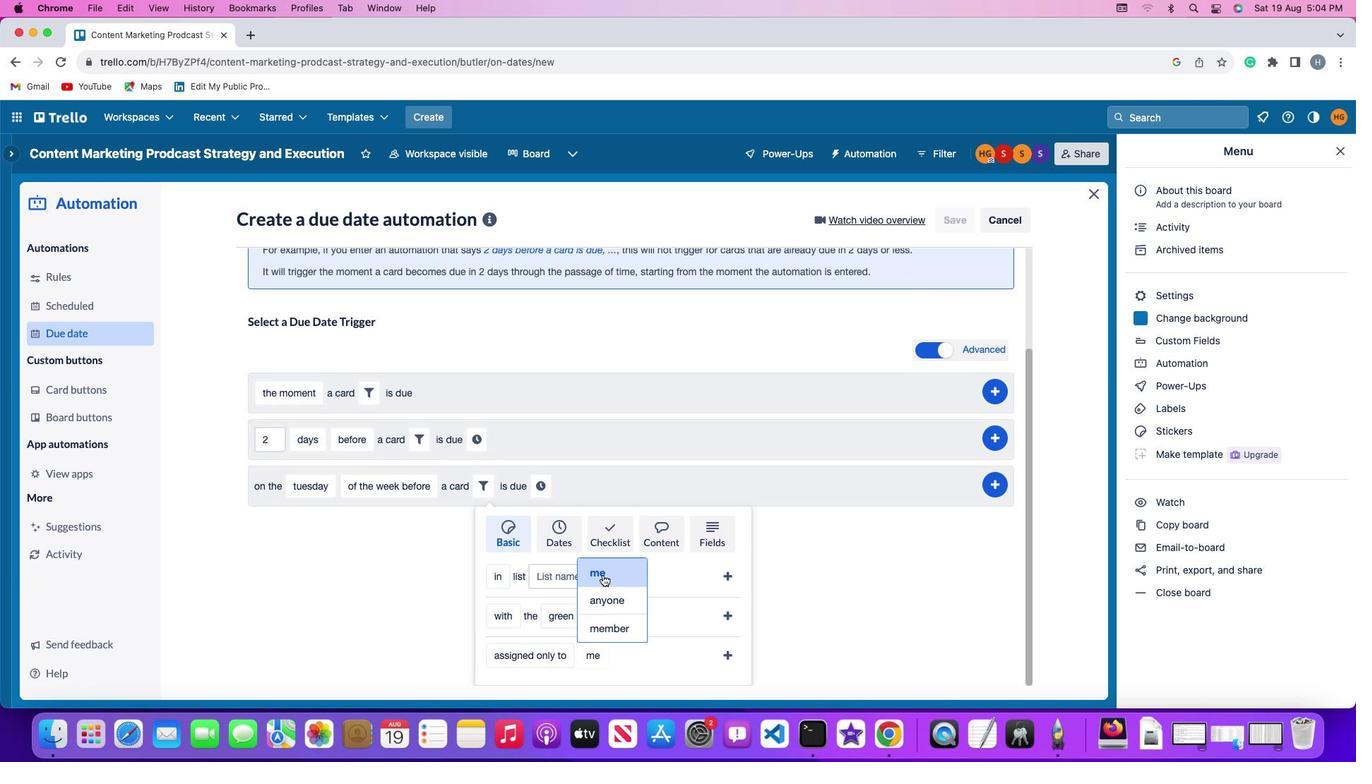 
Action: Mouse moved to (735, 658)
Screenshot: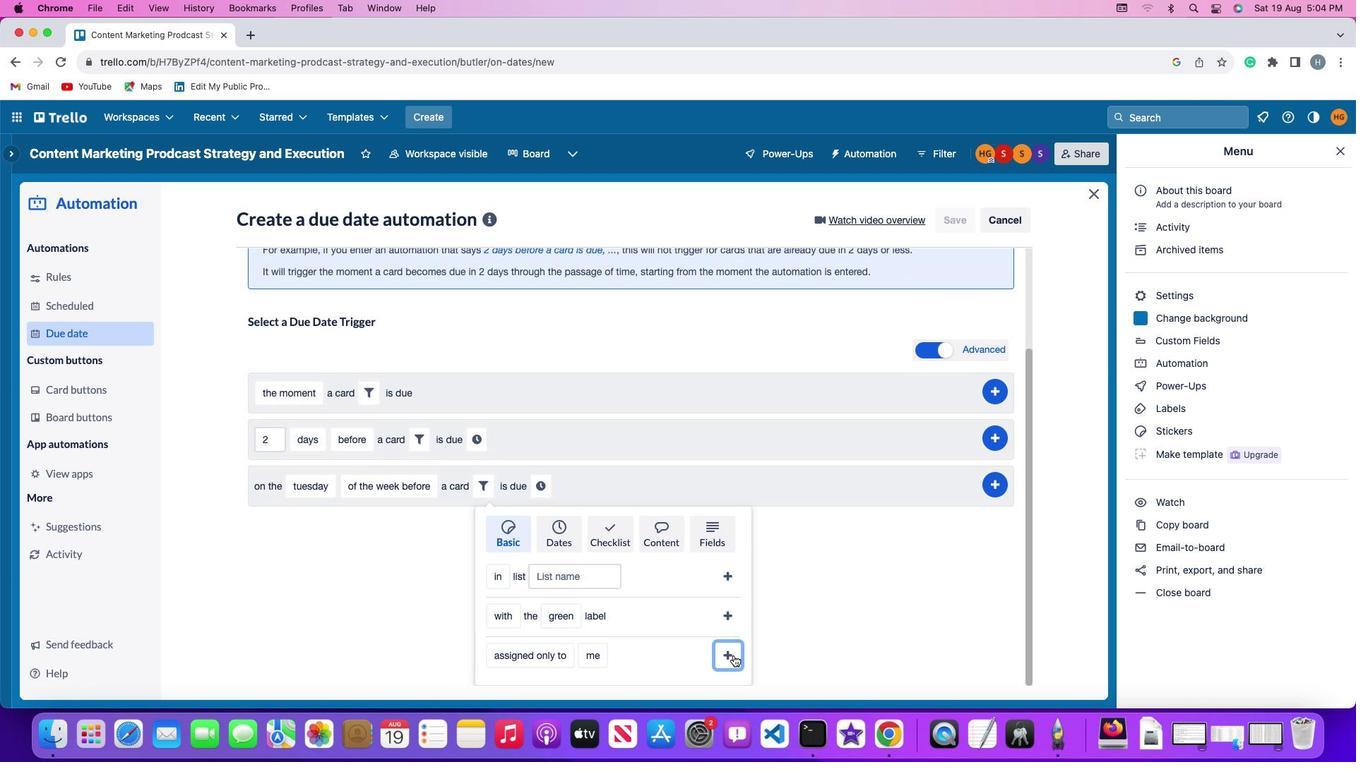 
Action: Mouse pressed left at (735, 658)
Screenshot: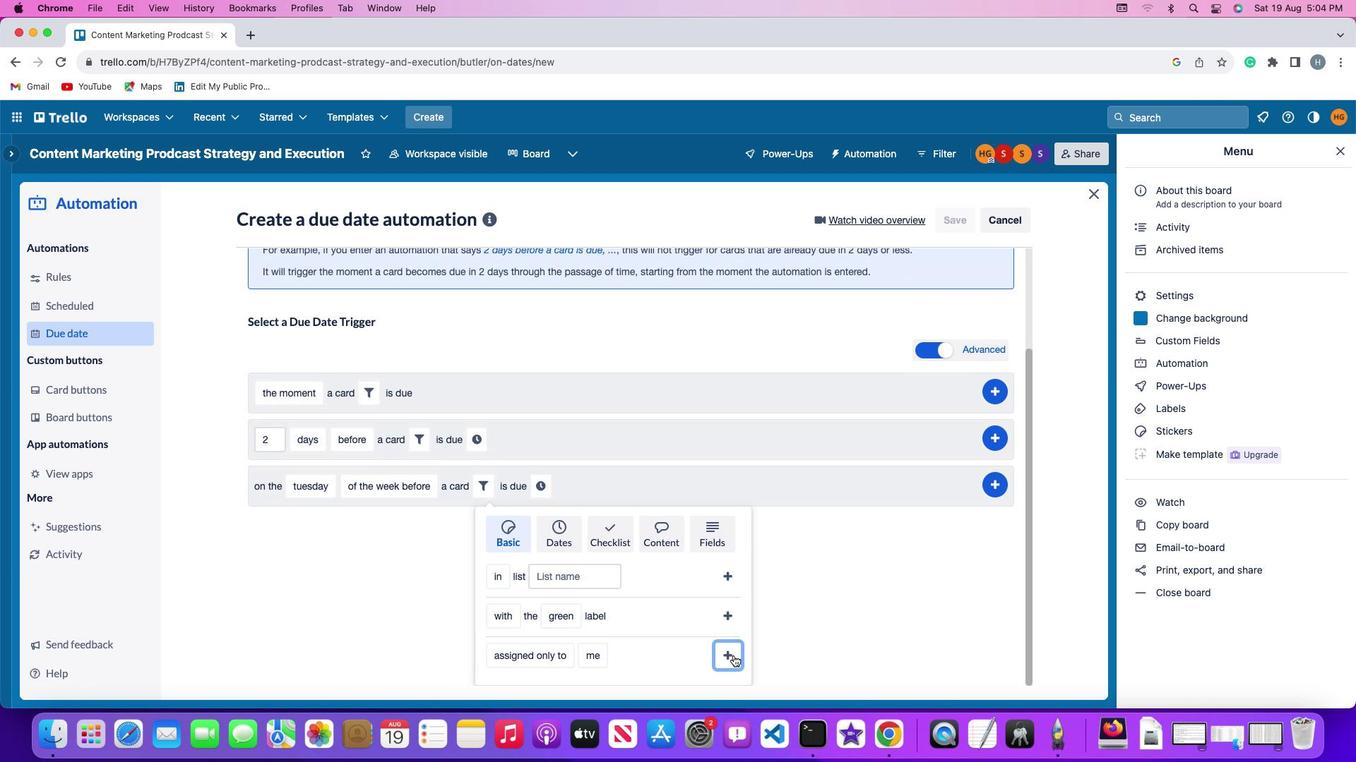 
Action: Mouse moved to (668, 616)
Screenshot: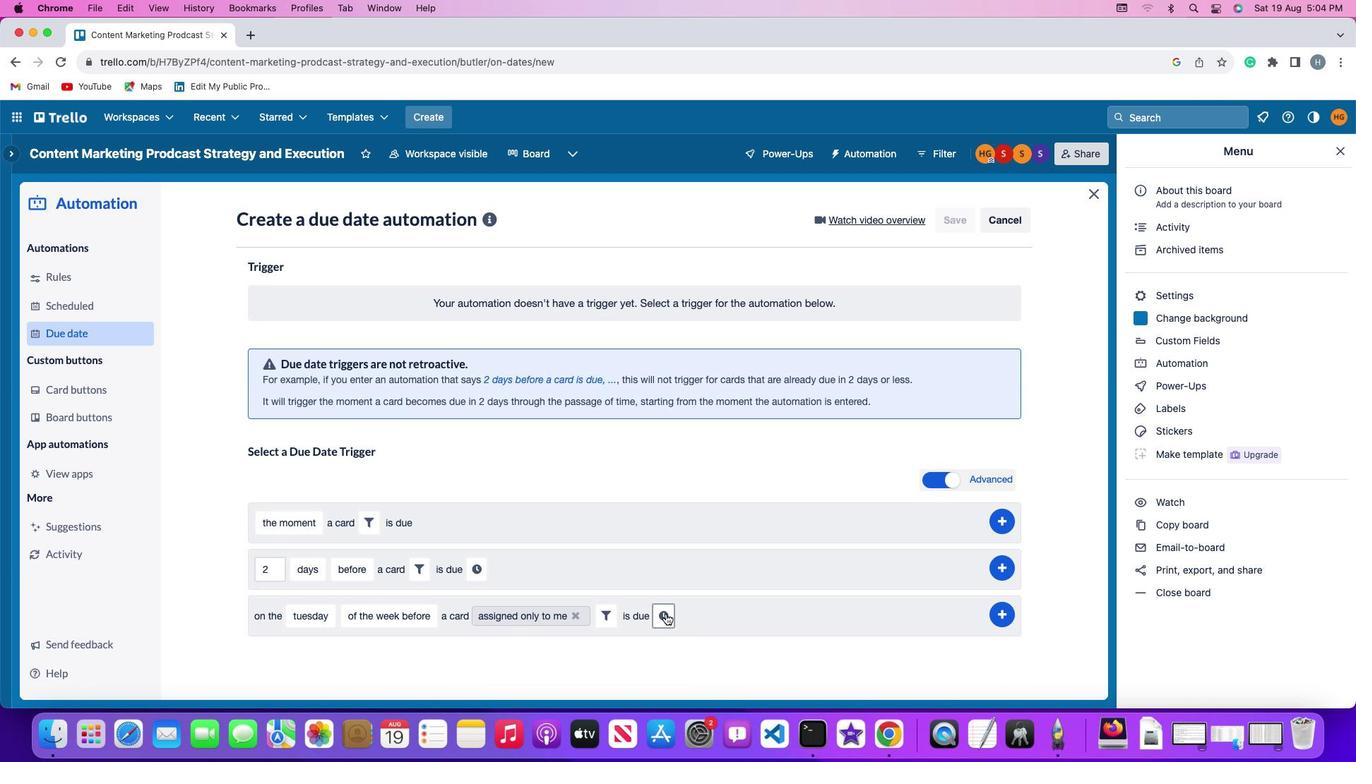 
Action: Mouse pressed left at (668, 616)
Screenshot: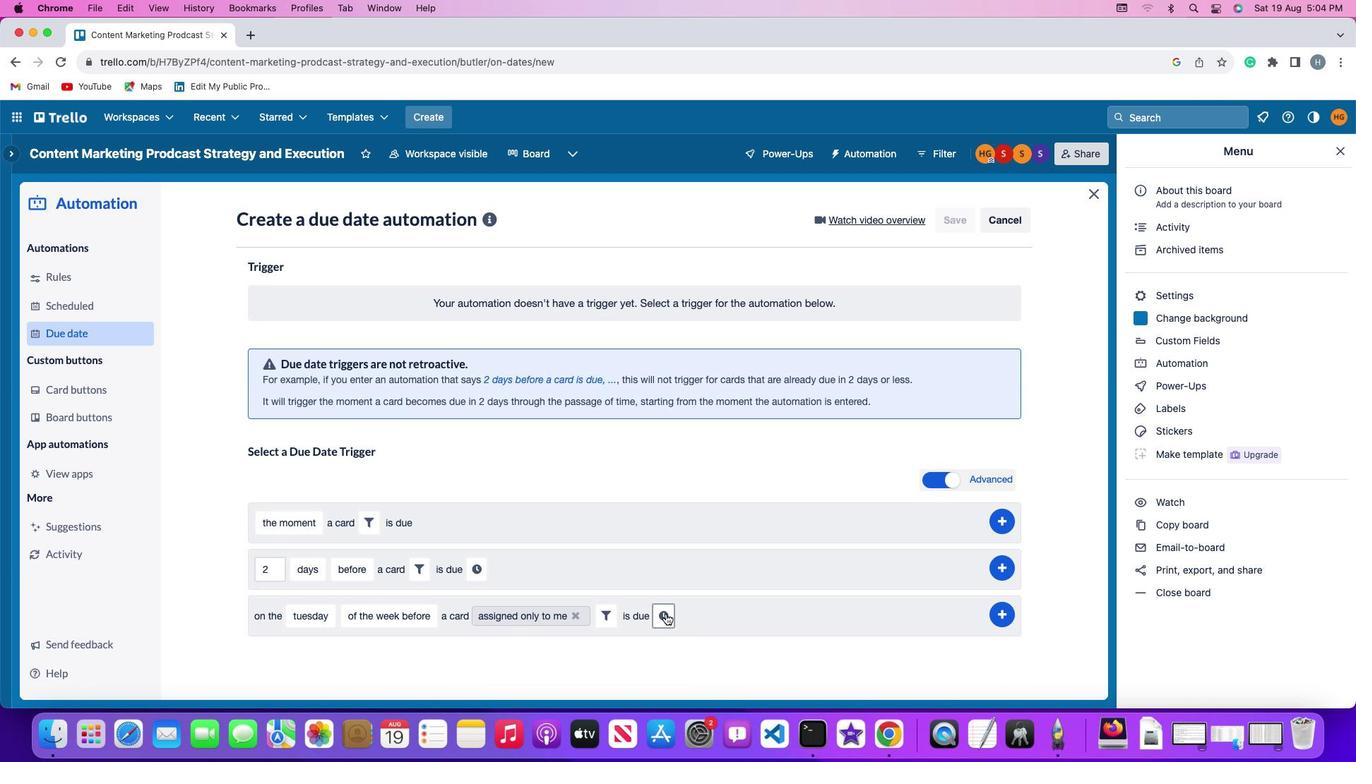 
Action: Mouse moved to (700, 624)
Screenshot: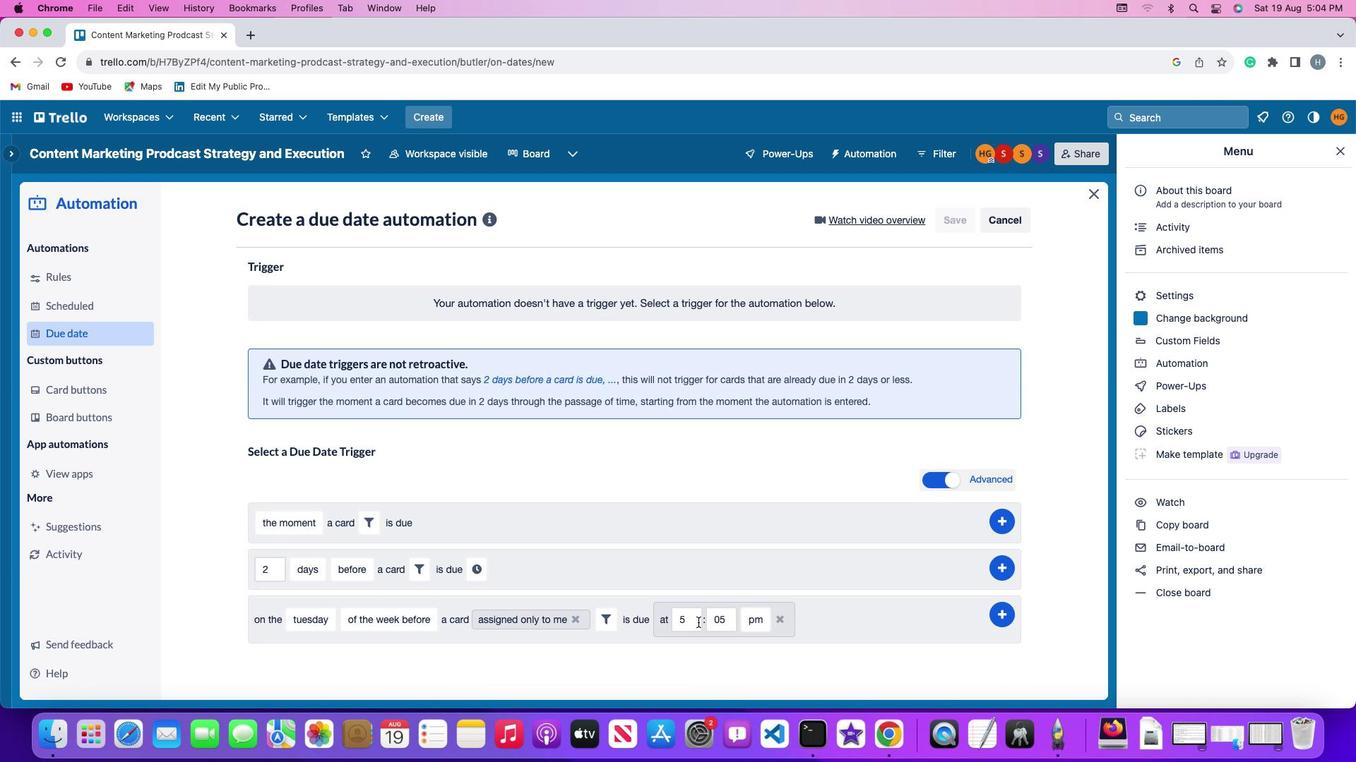 
Action: Mouse pressed left at (700, 624)
Screenshot: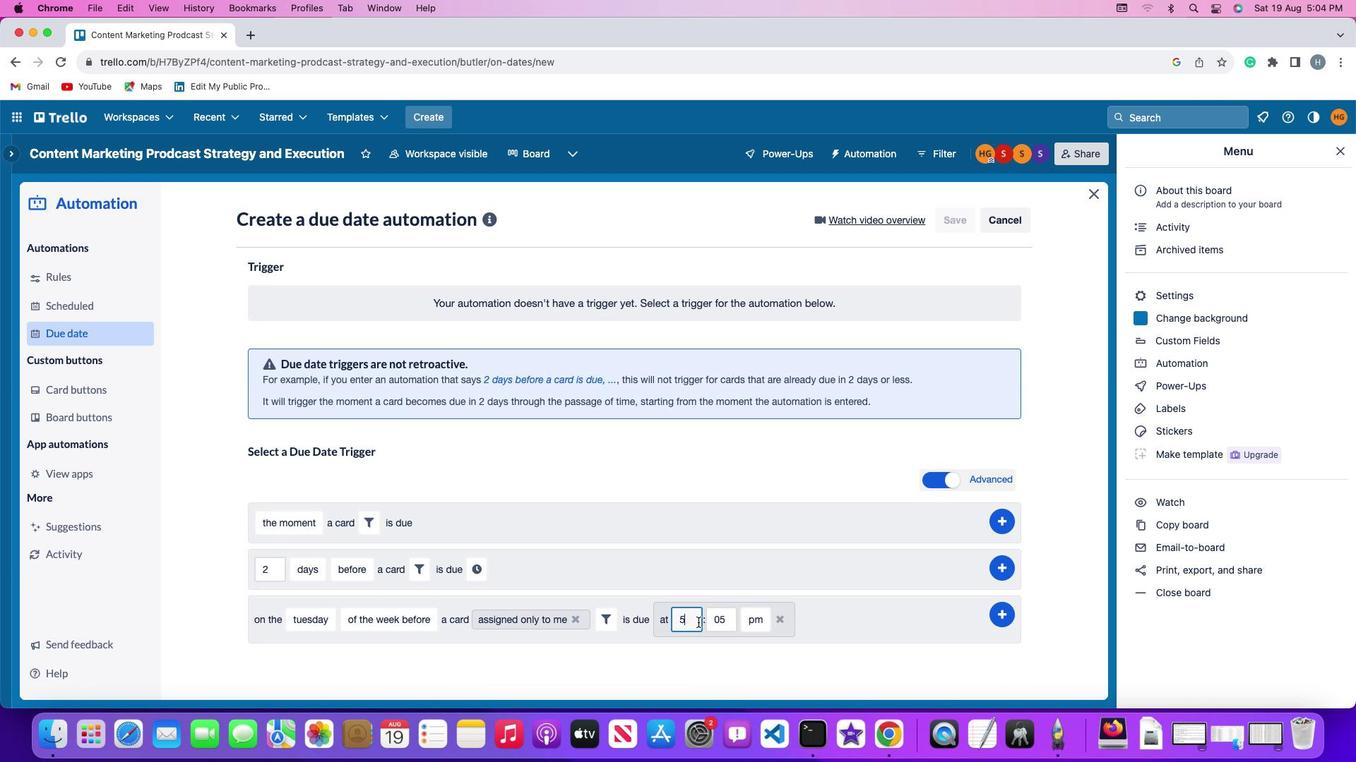 
Action: Mouse moved to (701, 624)
Screenshot: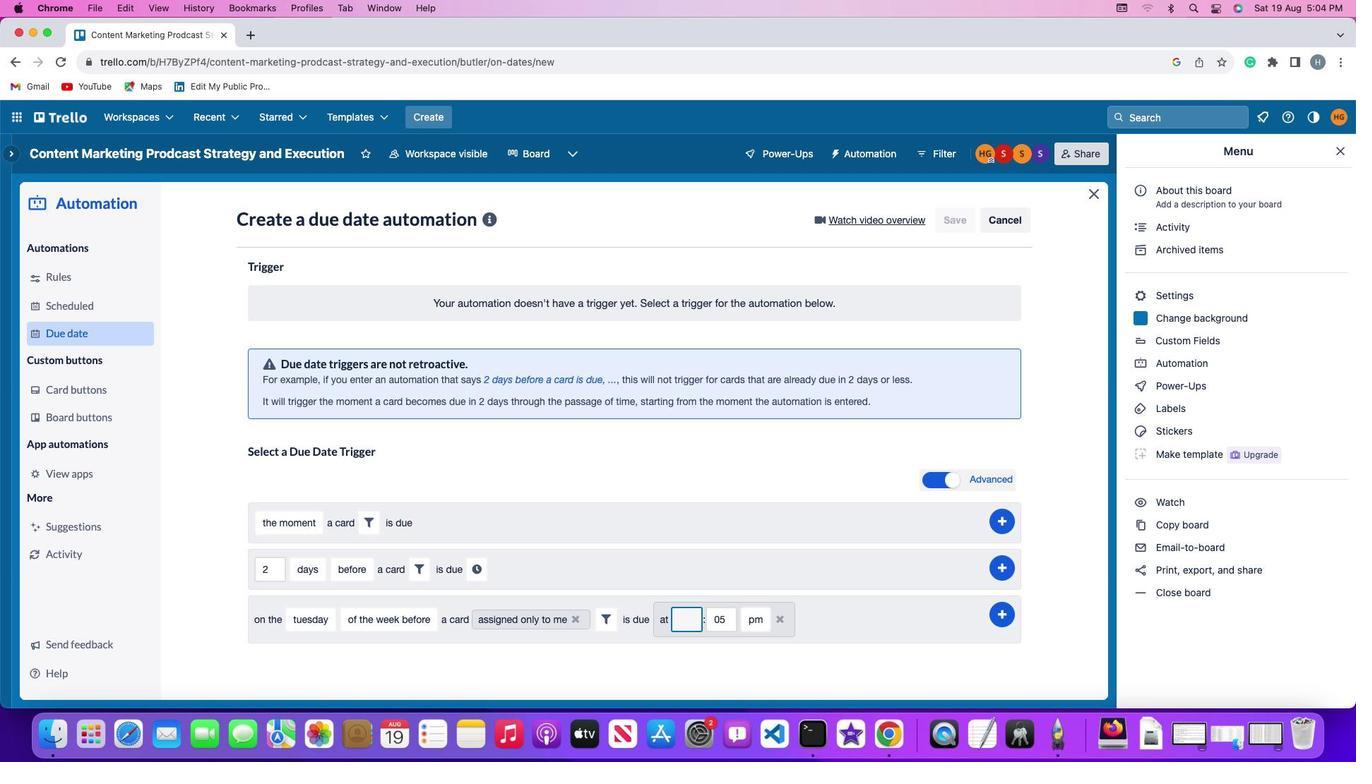 
Action: Key pressed Key.backspace
Screenshot: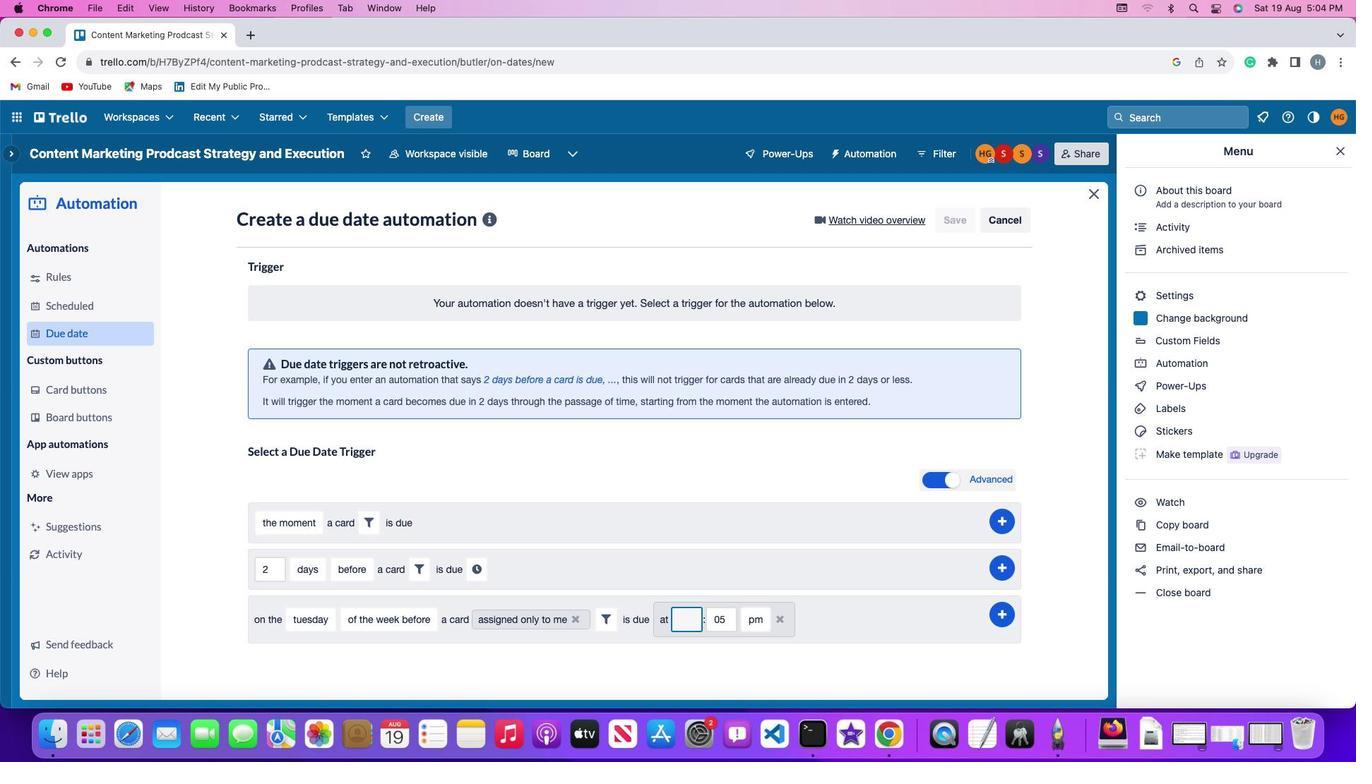 
Action: Mouse moved to (702, 623)
Screenshot: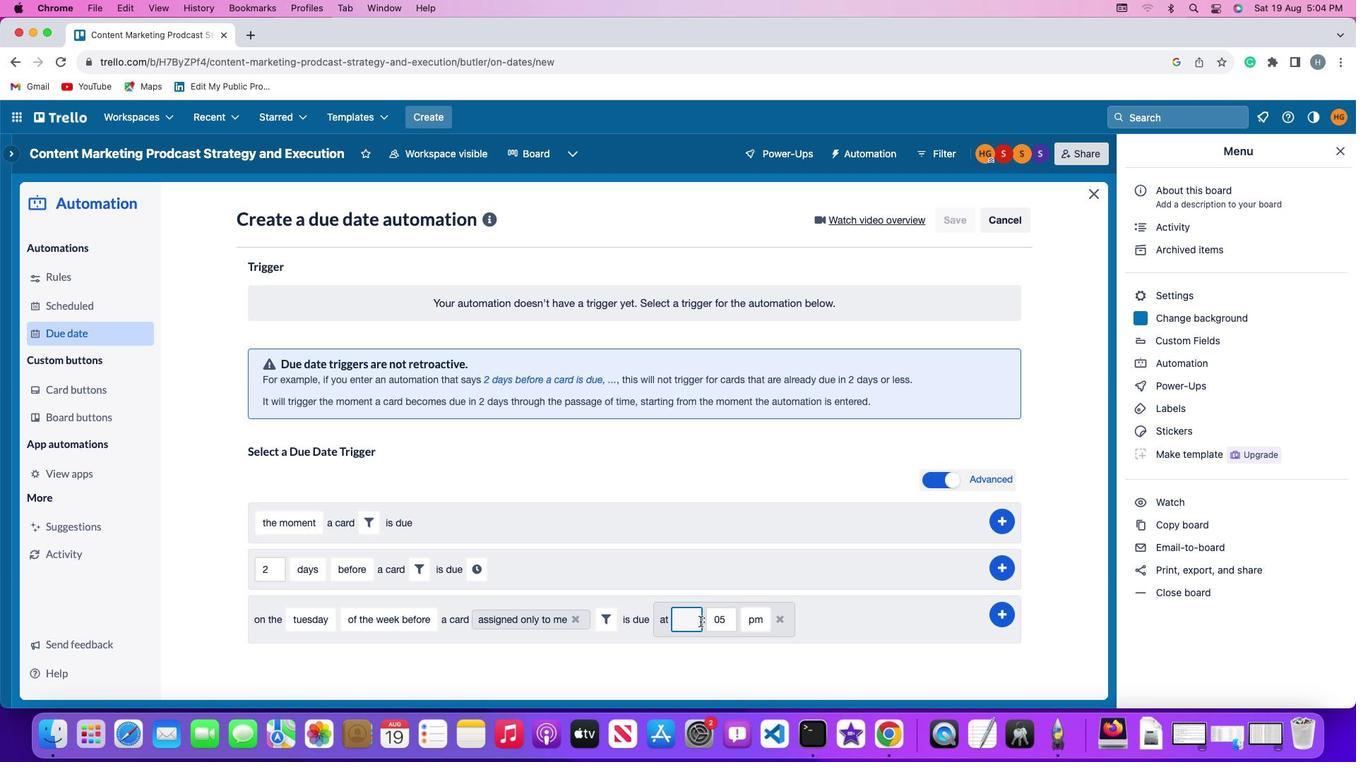 
Action: Key pressed '1''1'
Screenshot: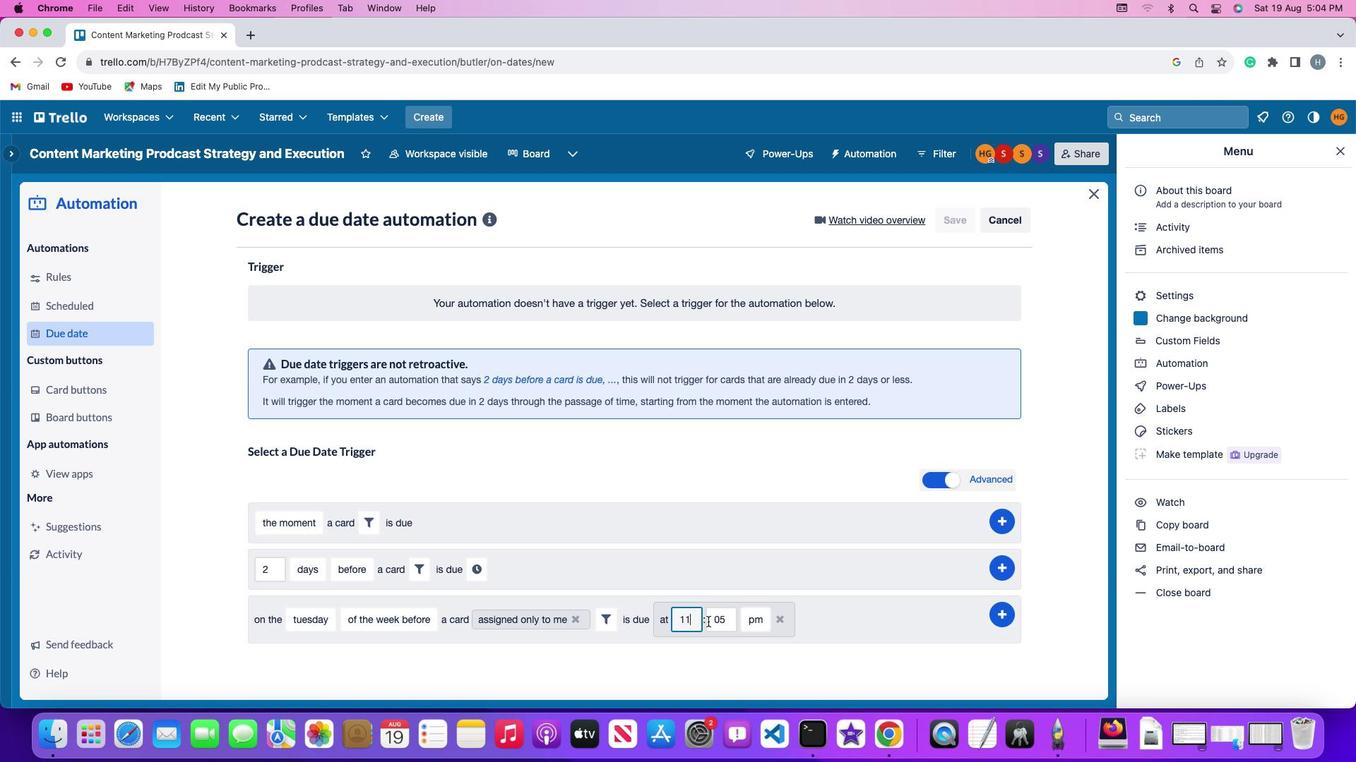 
Action: Mouse moved to (729, 620)
Screenshot: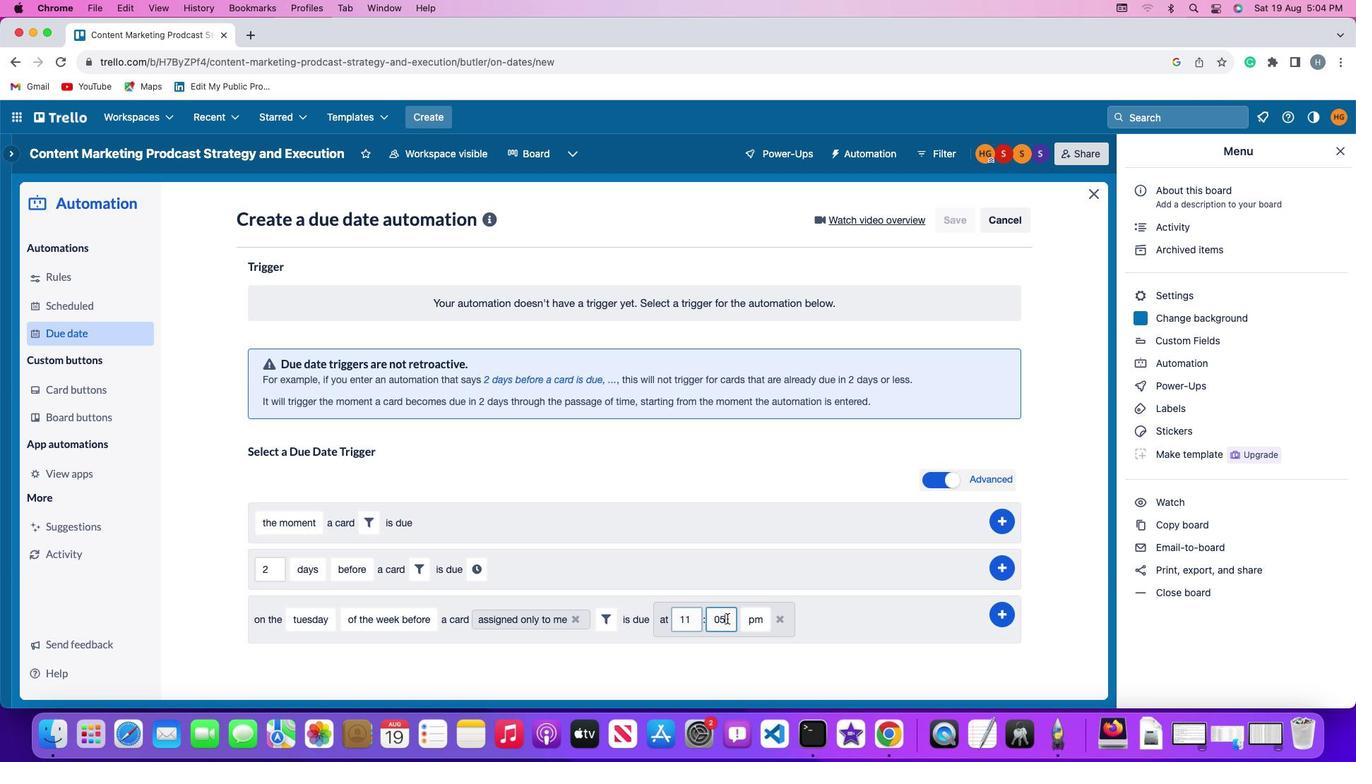 
Action: Mouse pressed left at (729, 620)
Screenshot: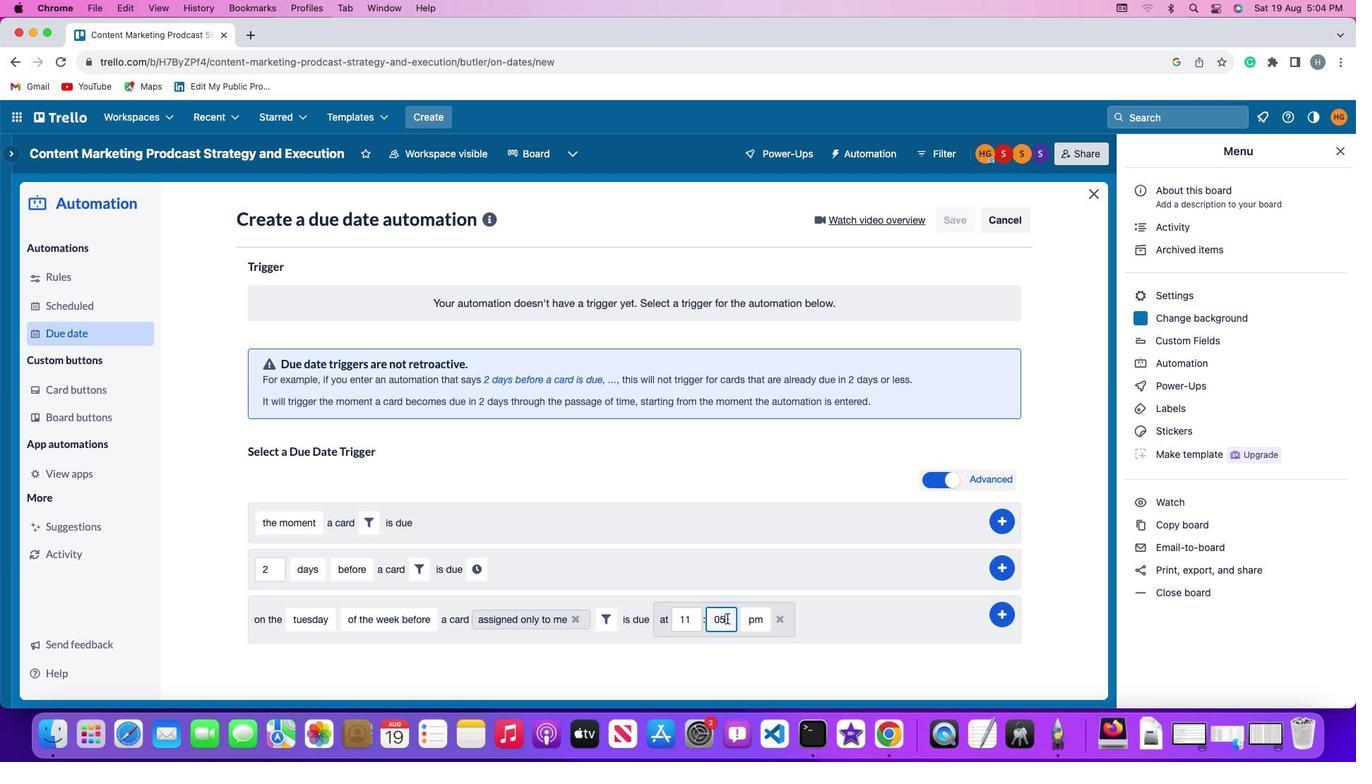 
Action: Key pressed Key.backspaceKey.backspace'0''0'
Screenshot: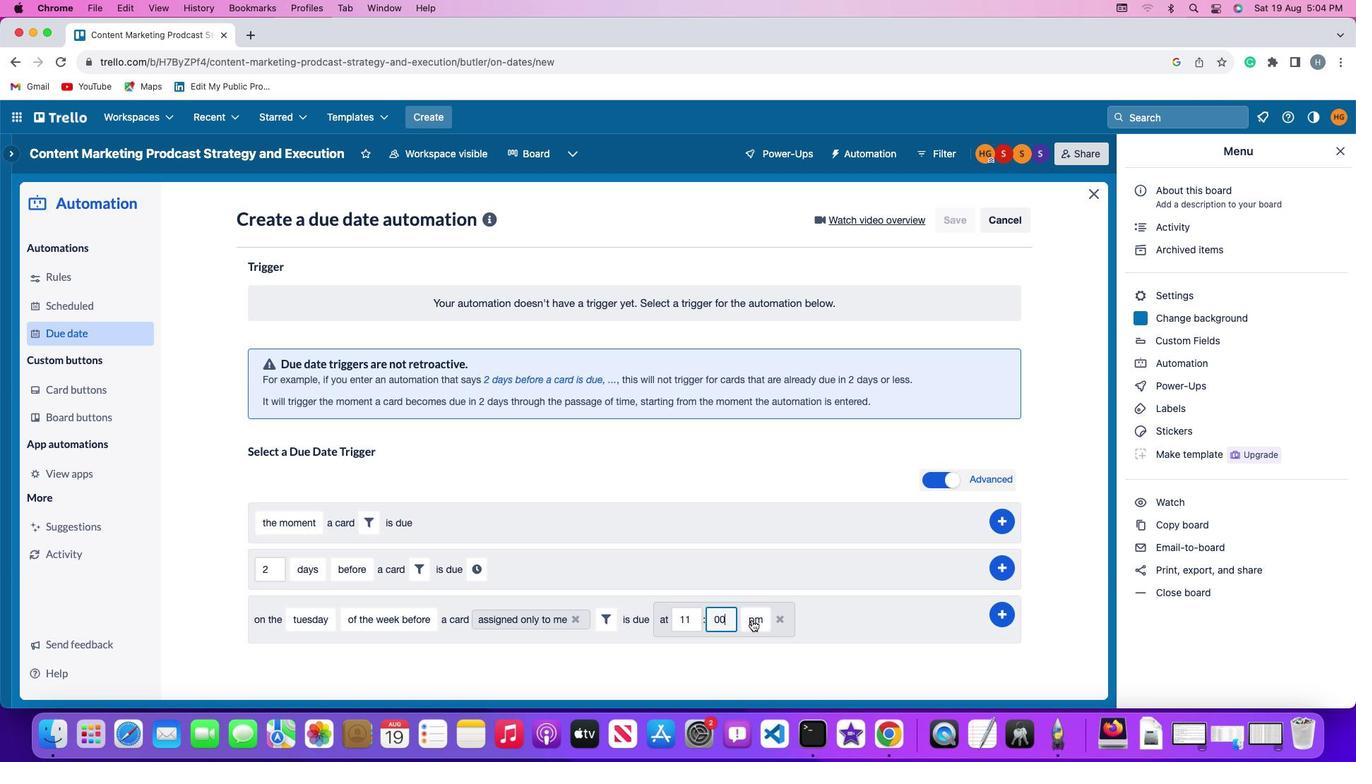 
Action: Mouse moved to (758, 622)
Screenshot: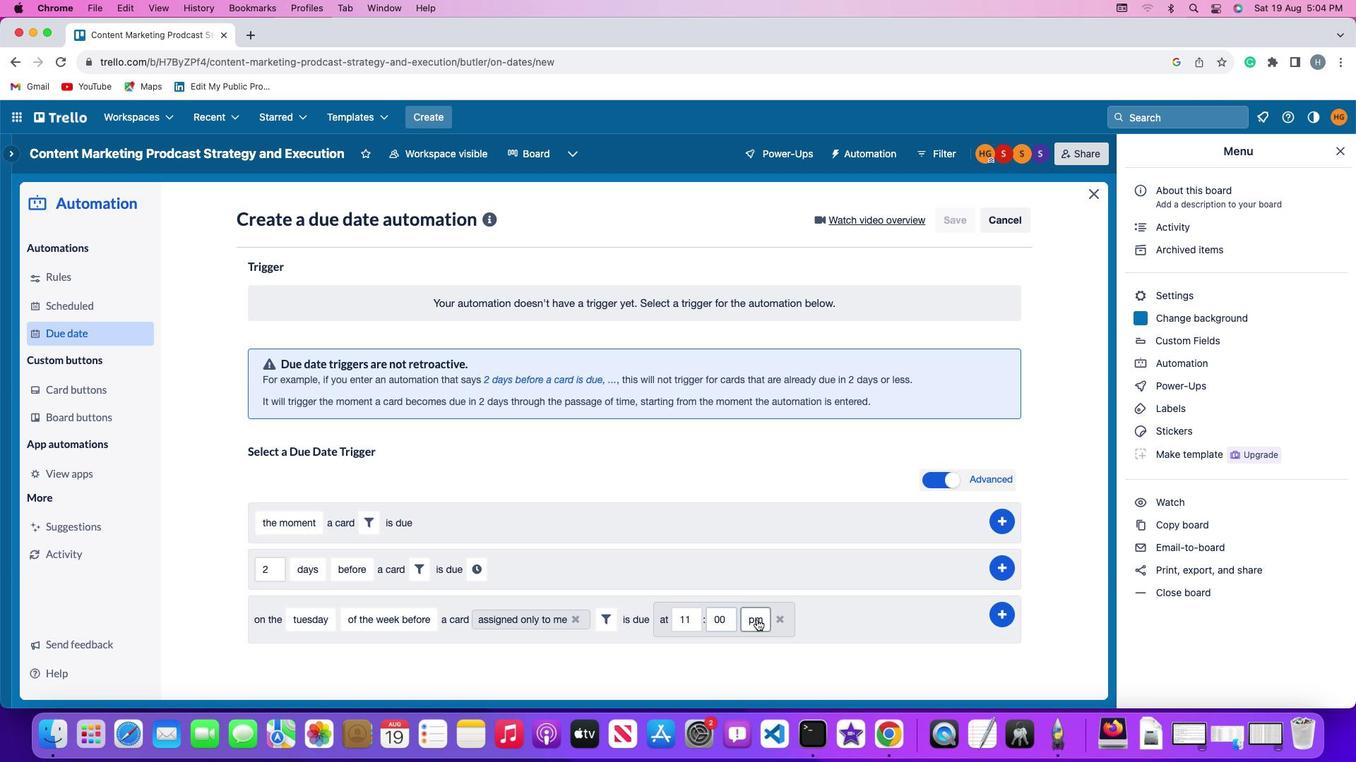 
Action: Mouse pressed left at (758, 622)
Screenshot: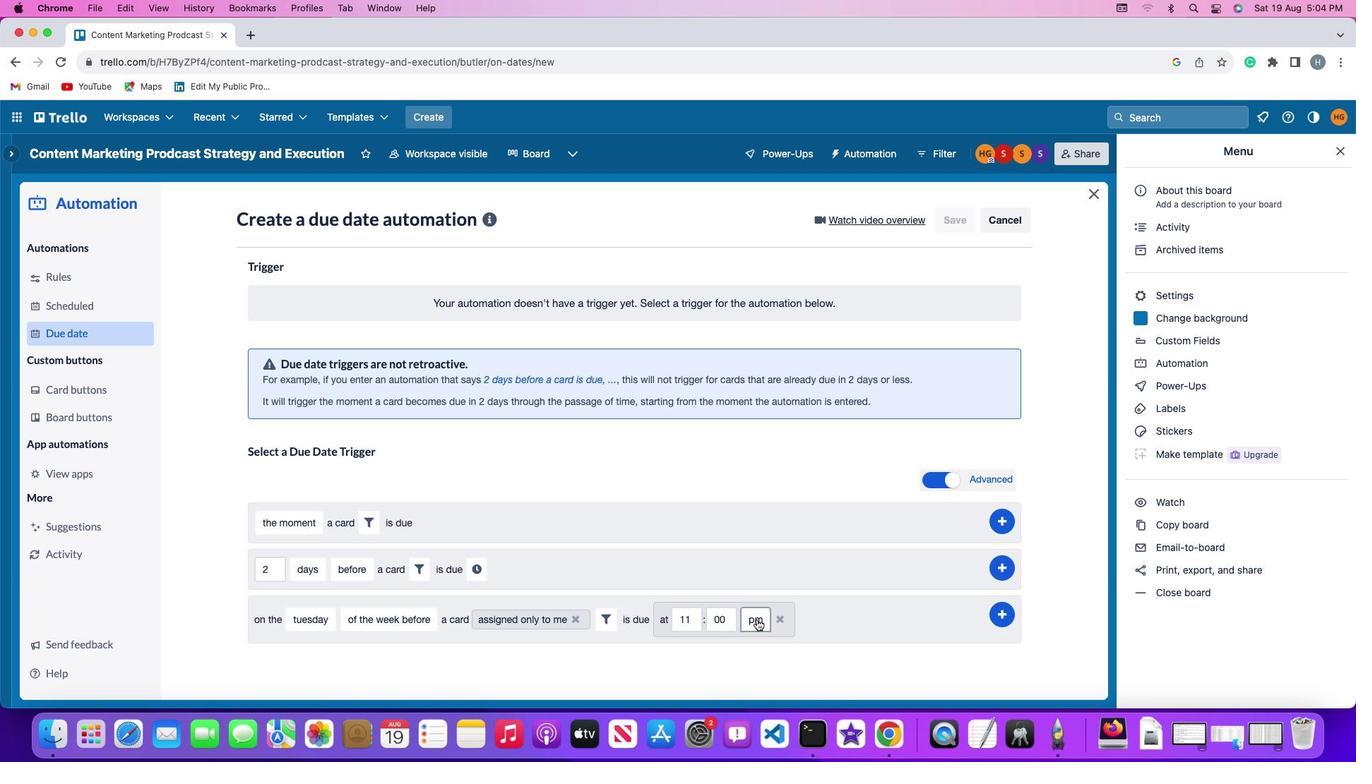 
Action: Mouse moved to (760, 648)
Screenshot: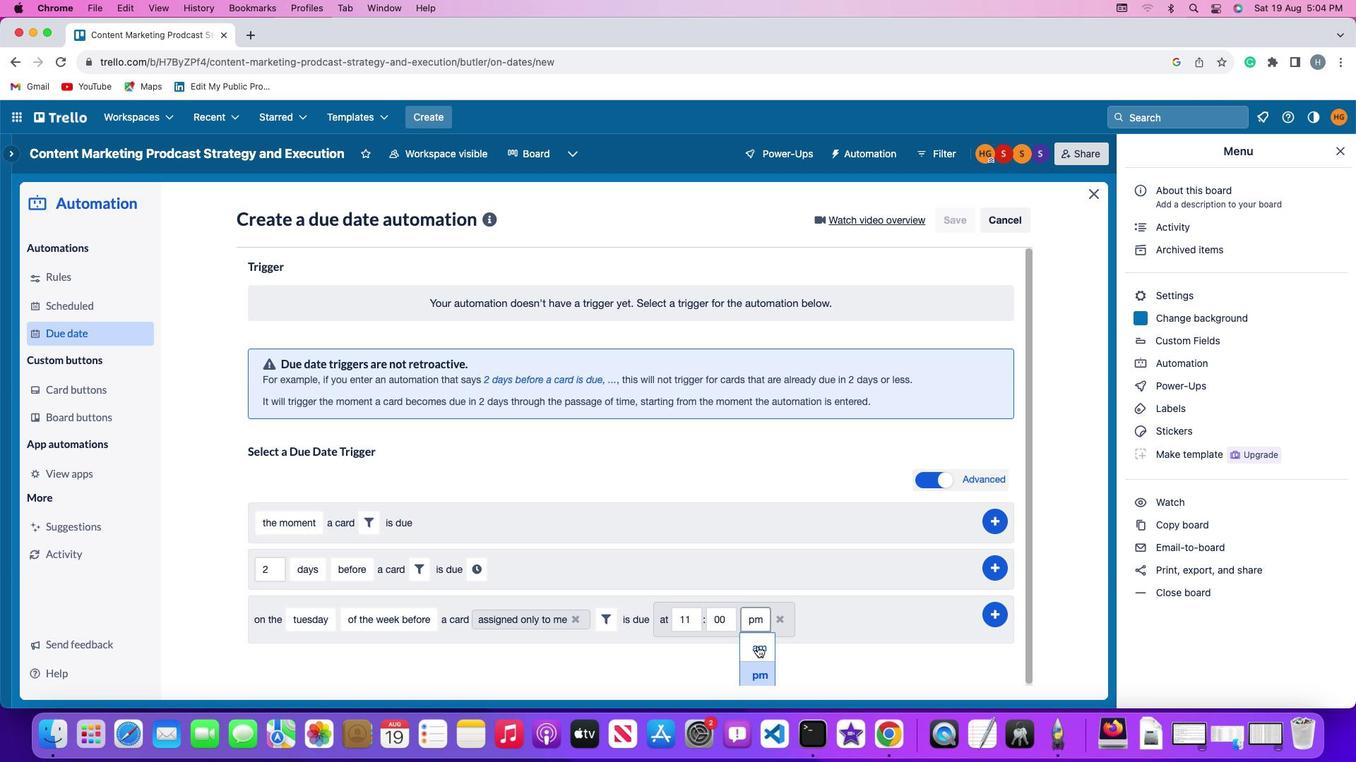 
Action: Mouse pressed left at (760, 648)
Screenshot: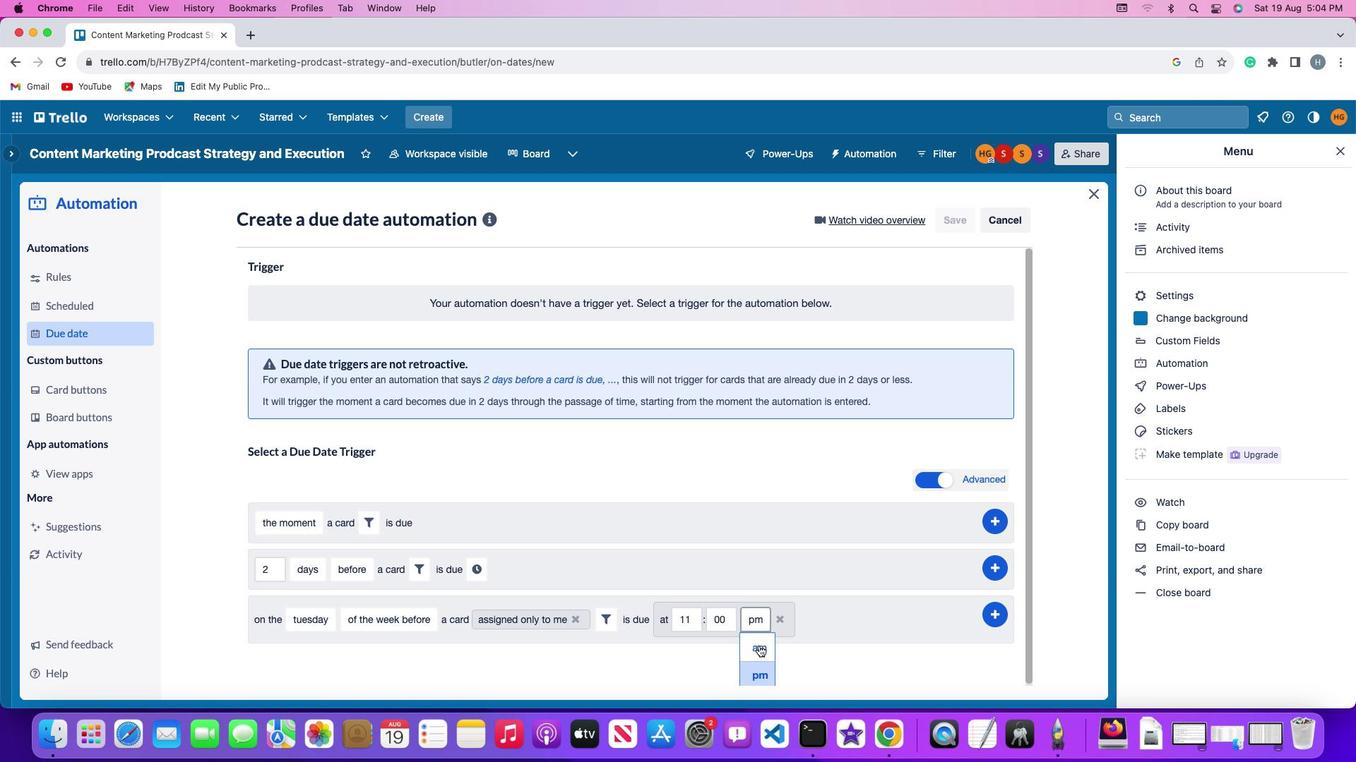 
Action: Mouse moved to (1003, 613)
Screenshot: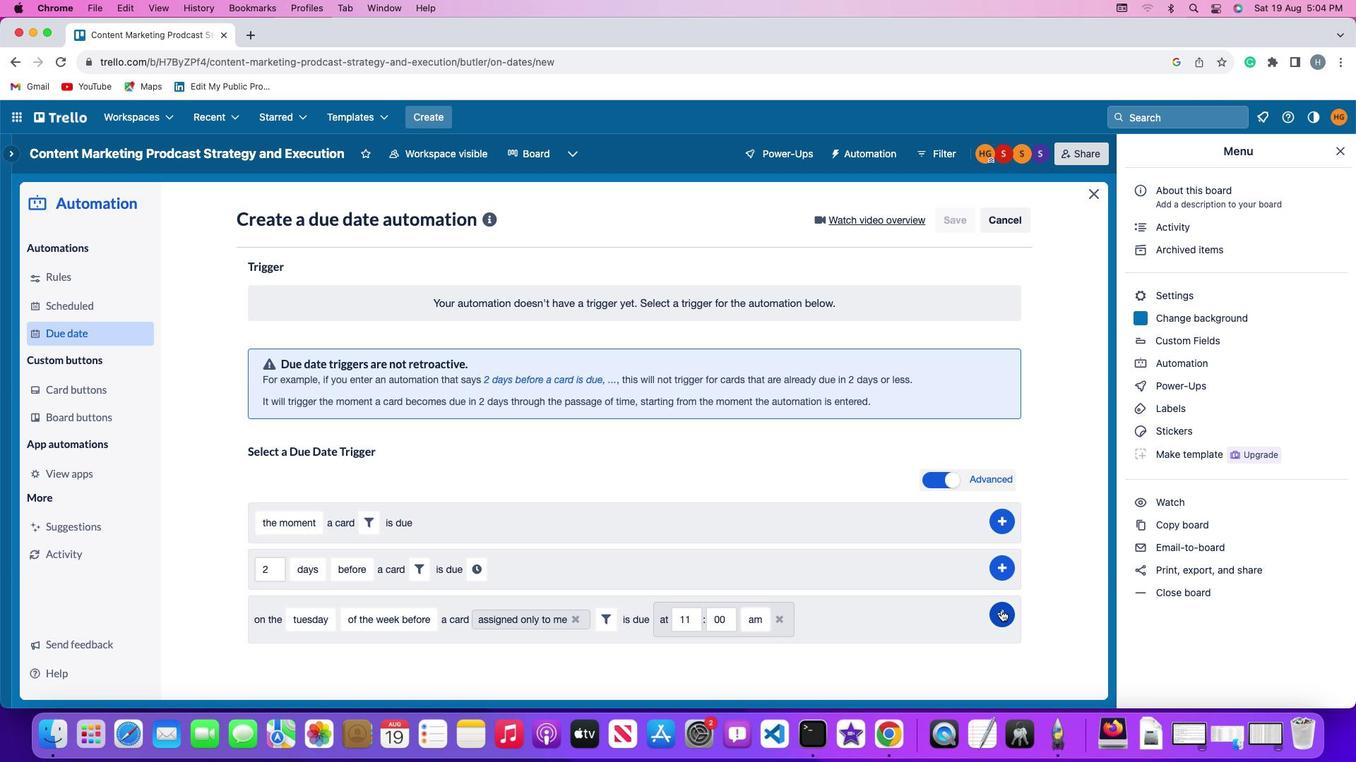 
Action: Mouse pressed left at (1003, 613)
Screenshot: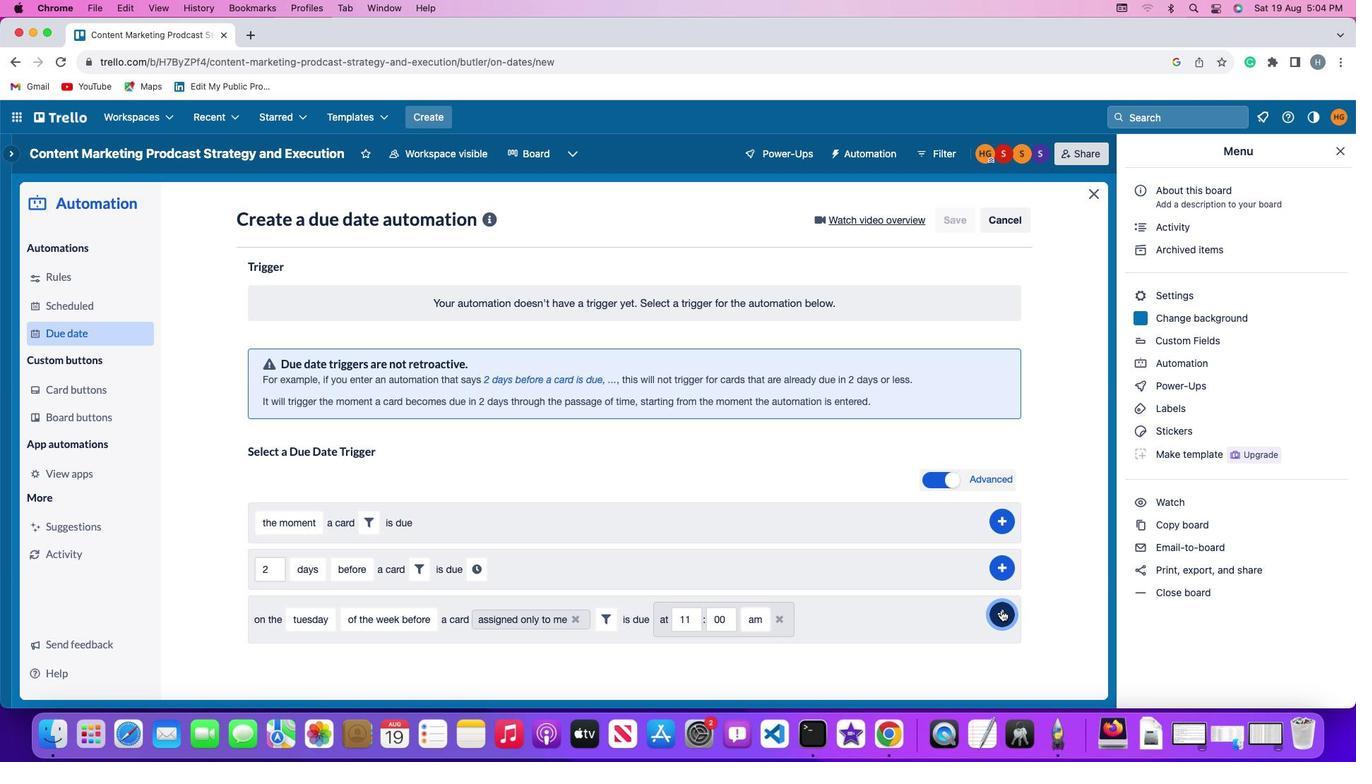 
Action: Mouse moved to (1048, 531)
Screenshot: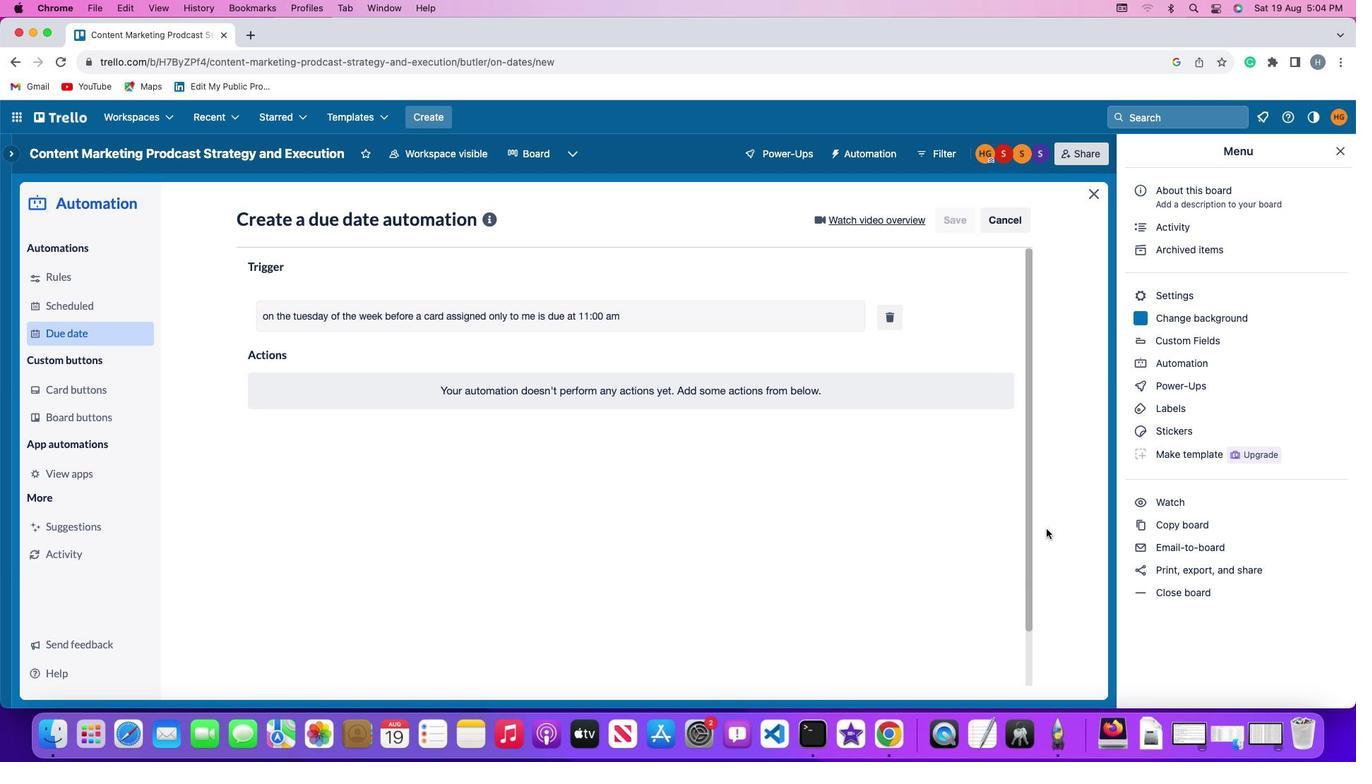 
